 Task: Check the average views per listing of furnished in the last 1 year.
Action: Mouse moved to (976, 257)
Screenshot: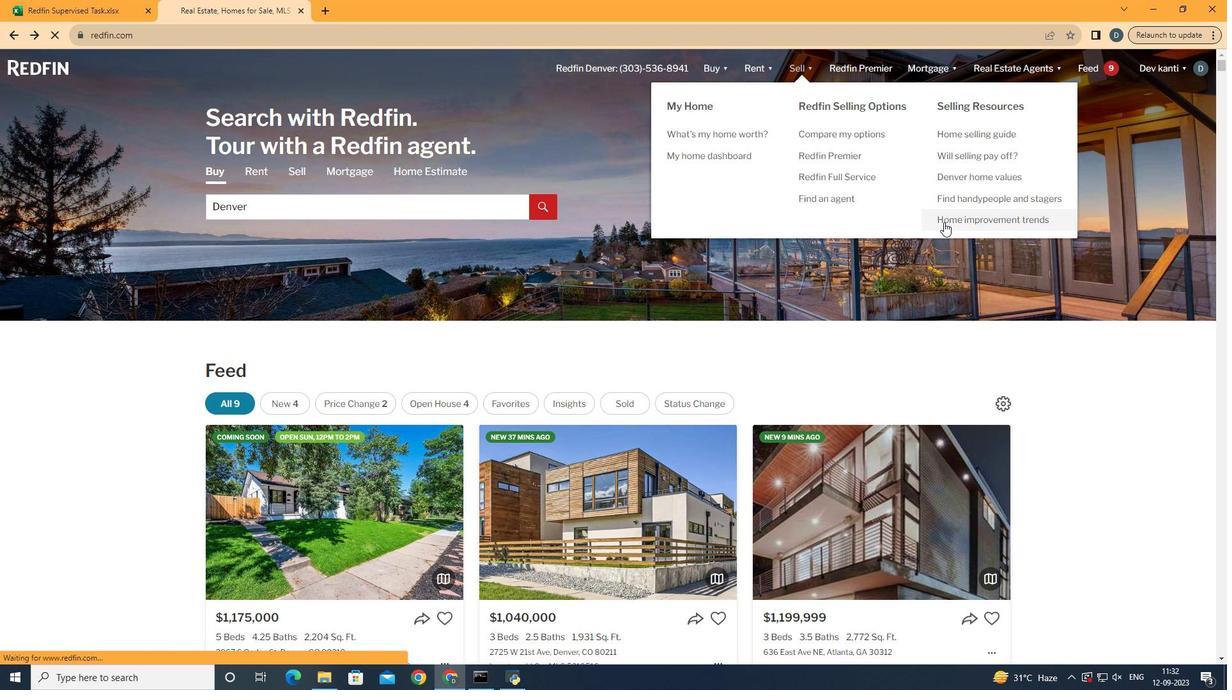 
Action: Mouse pressed left at (976, 257)
Screenshot: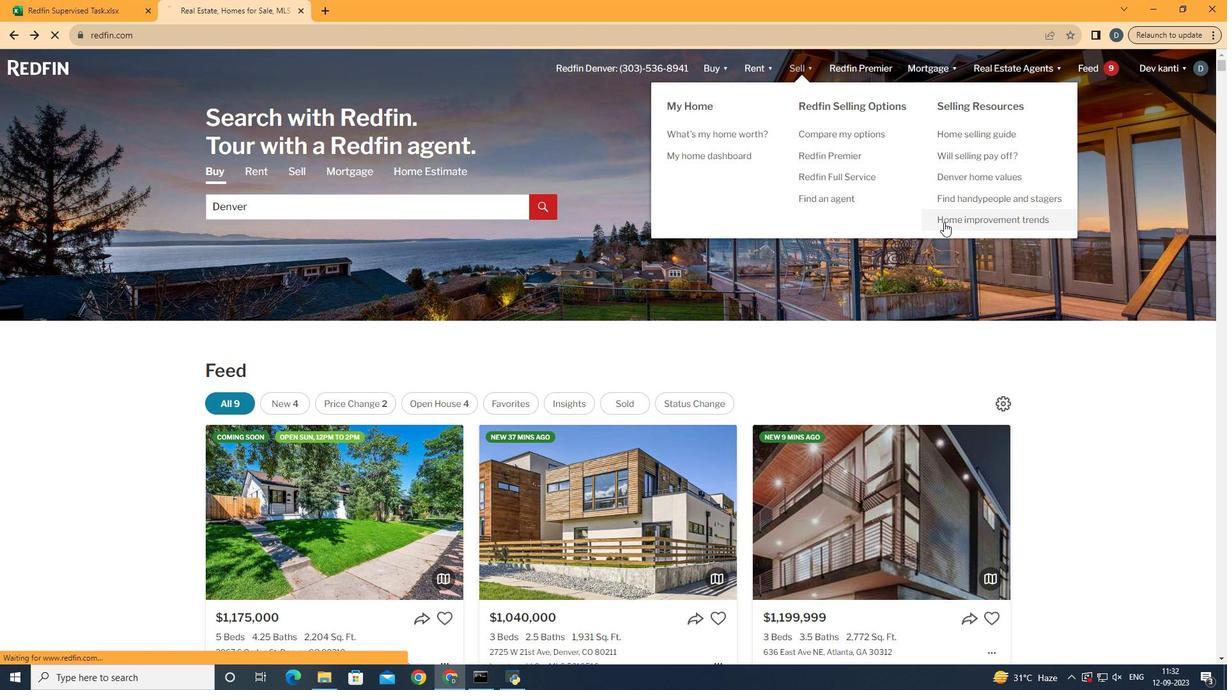 
Action: Mouse moved to (375, 276)
Screenshot: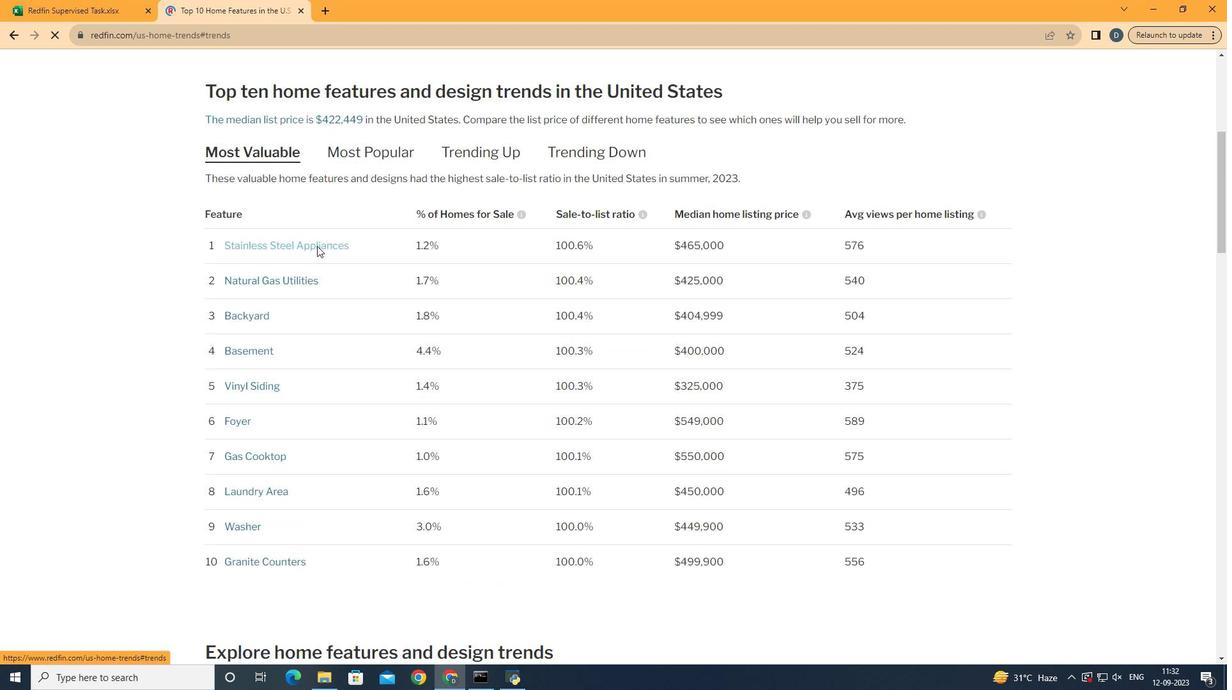 
Action: Mouse pressed left at (375, 276)
Screenshot: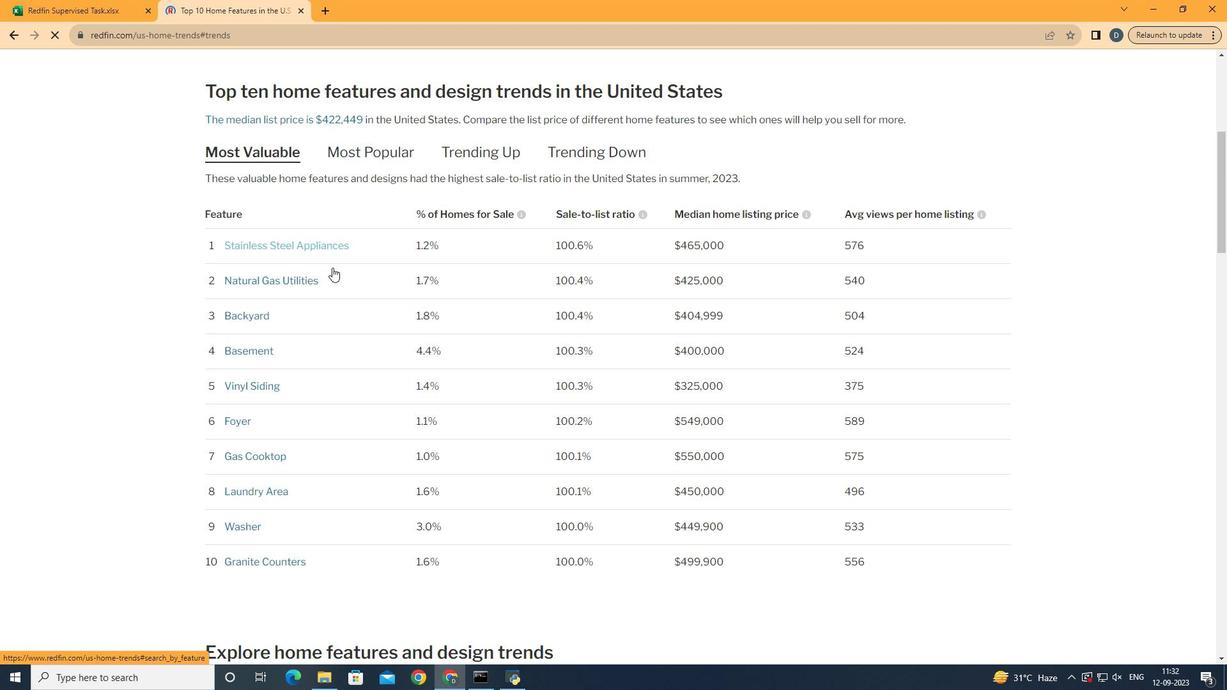 
Action: Mouse moved to (448, 341)
Screenshot: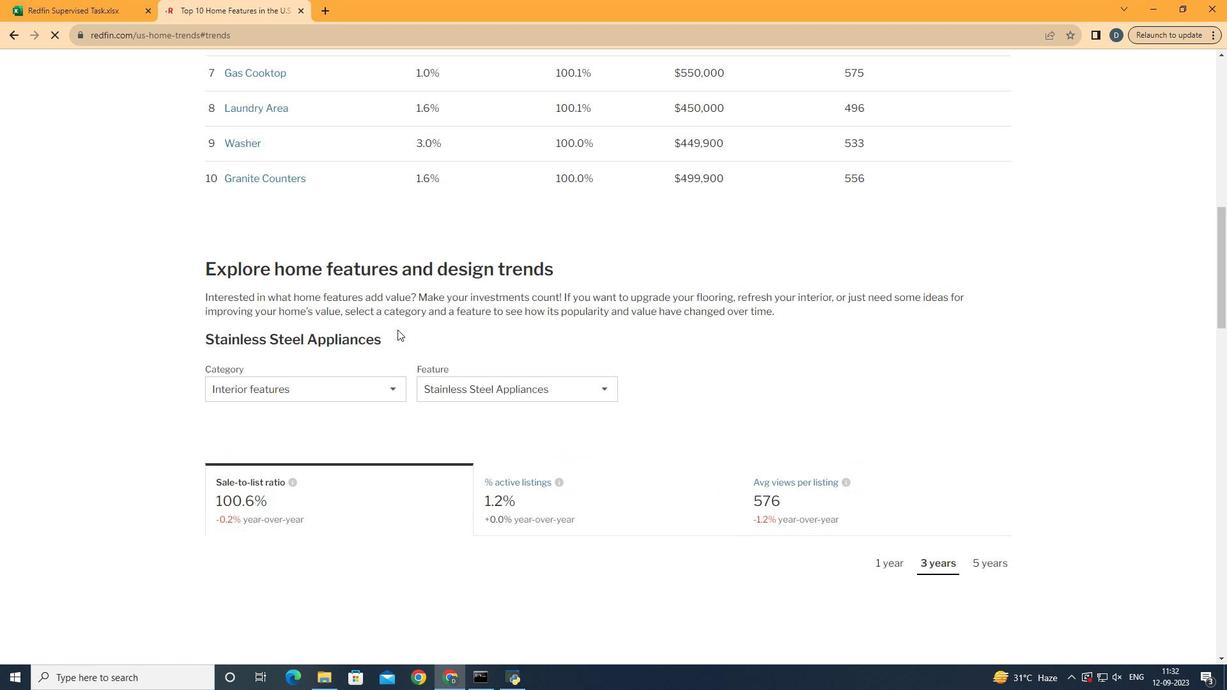 
Action: Mouse scrolled (448, 340) with delta (0, 0)
Screenshot: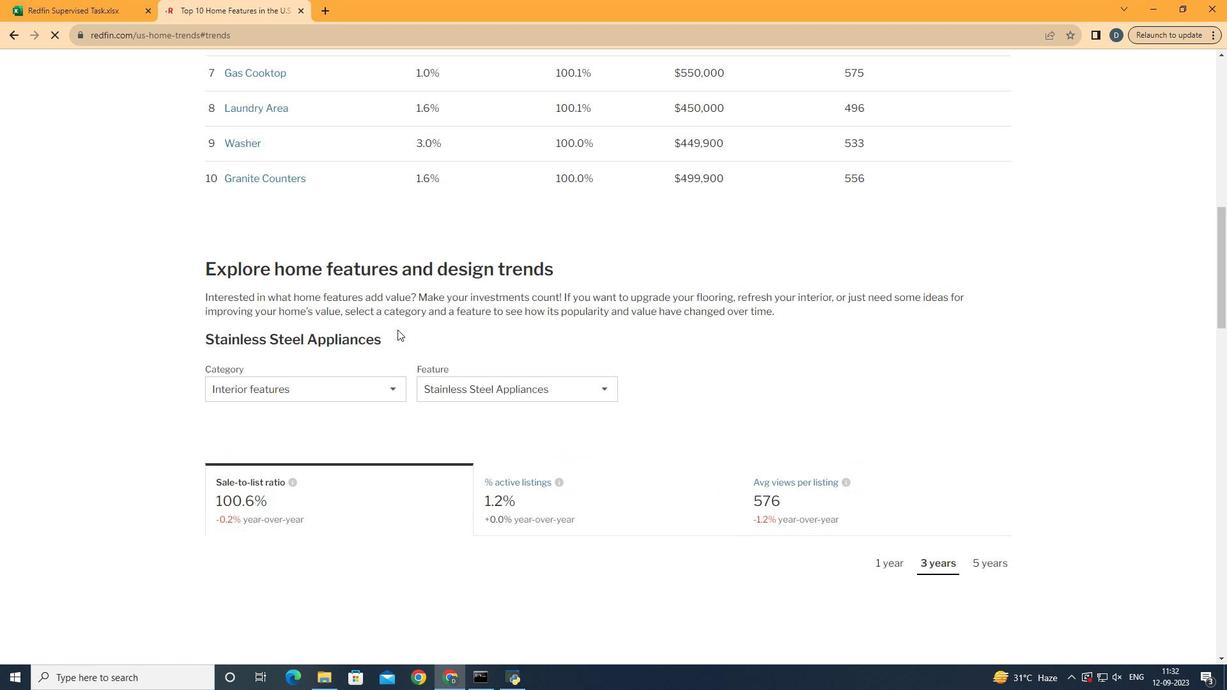
Action: Mouse scrolled (448, 340) with delta (0, 0)
Screenshot: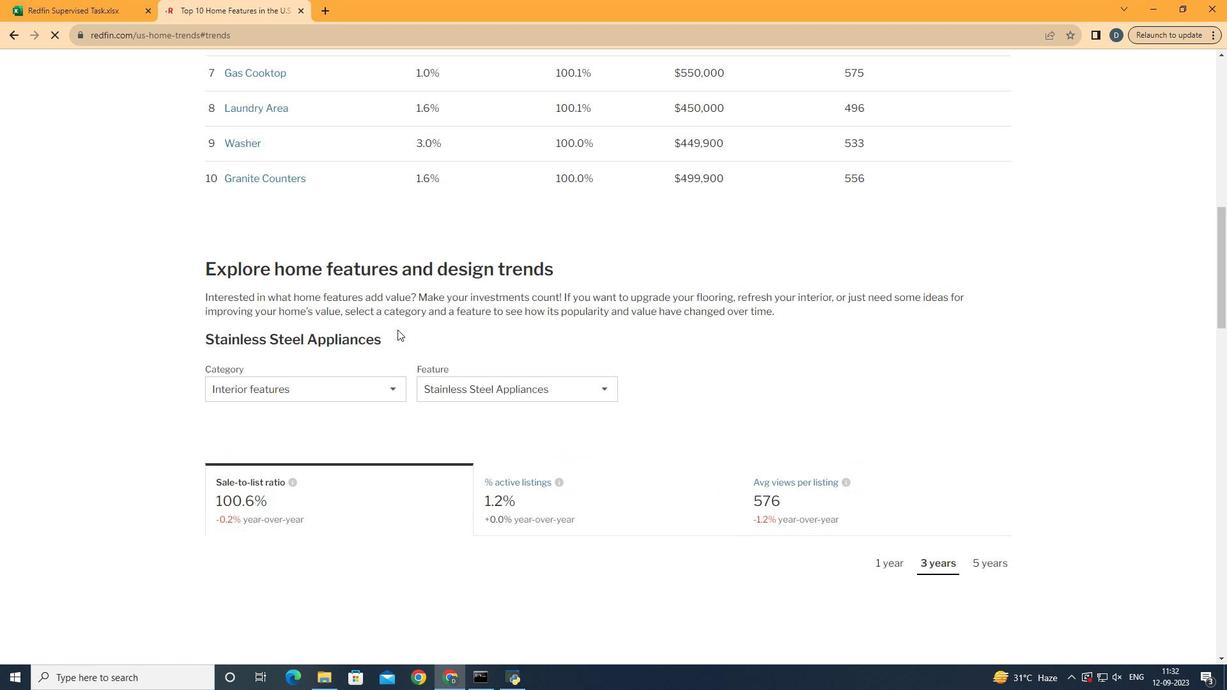 
Action: Mouse scrolled (448, 340) with delta (0, 0)
Screenshot: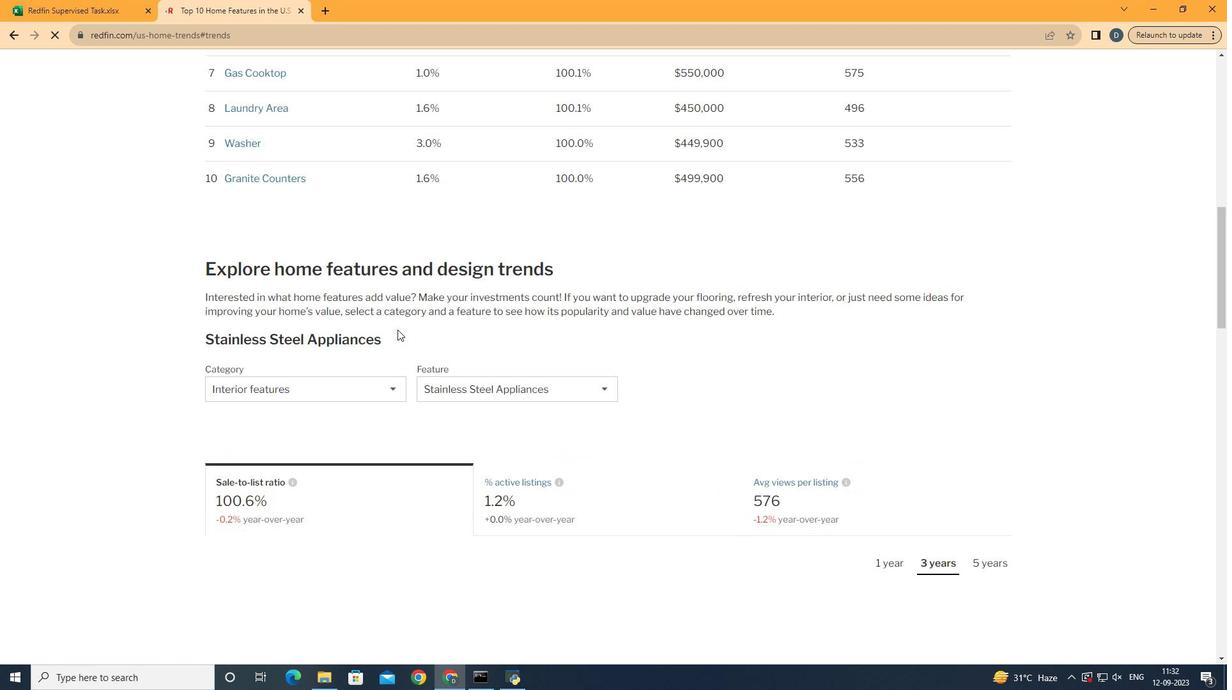 
Action: Mouse scrolled (448, 340) with delta (0, 0)
Screenshot: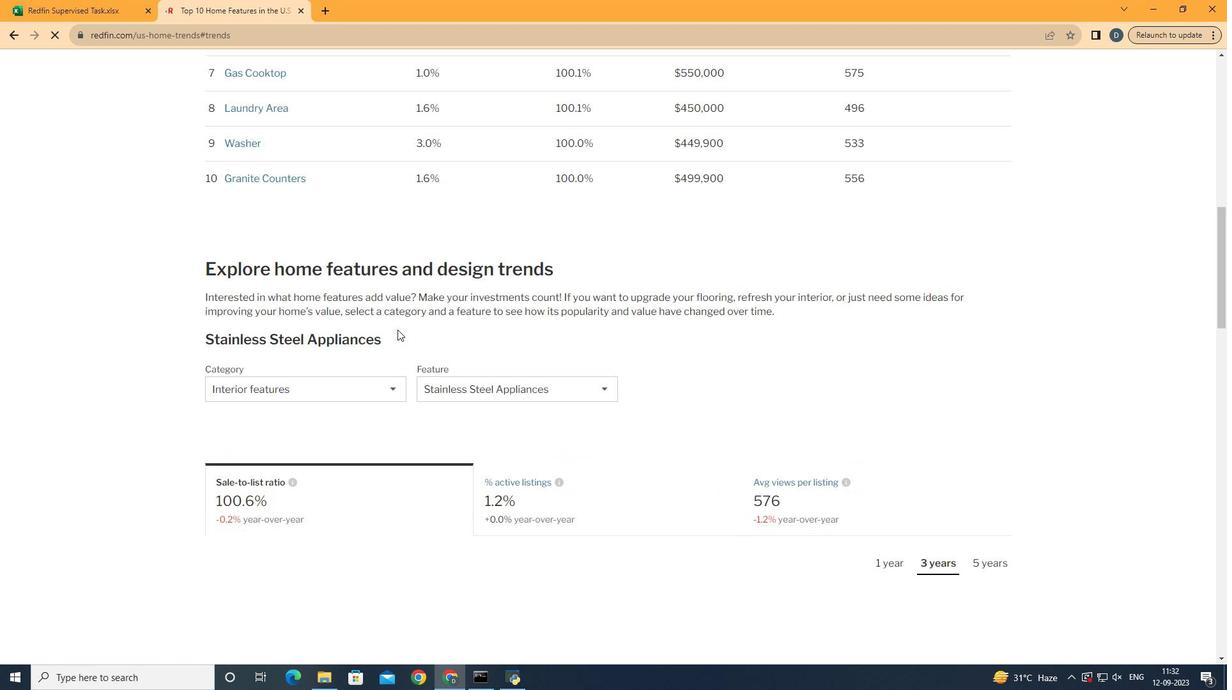 
Action: Mouse scrolled (448, 340) with delta (0, 0)
Screenshot: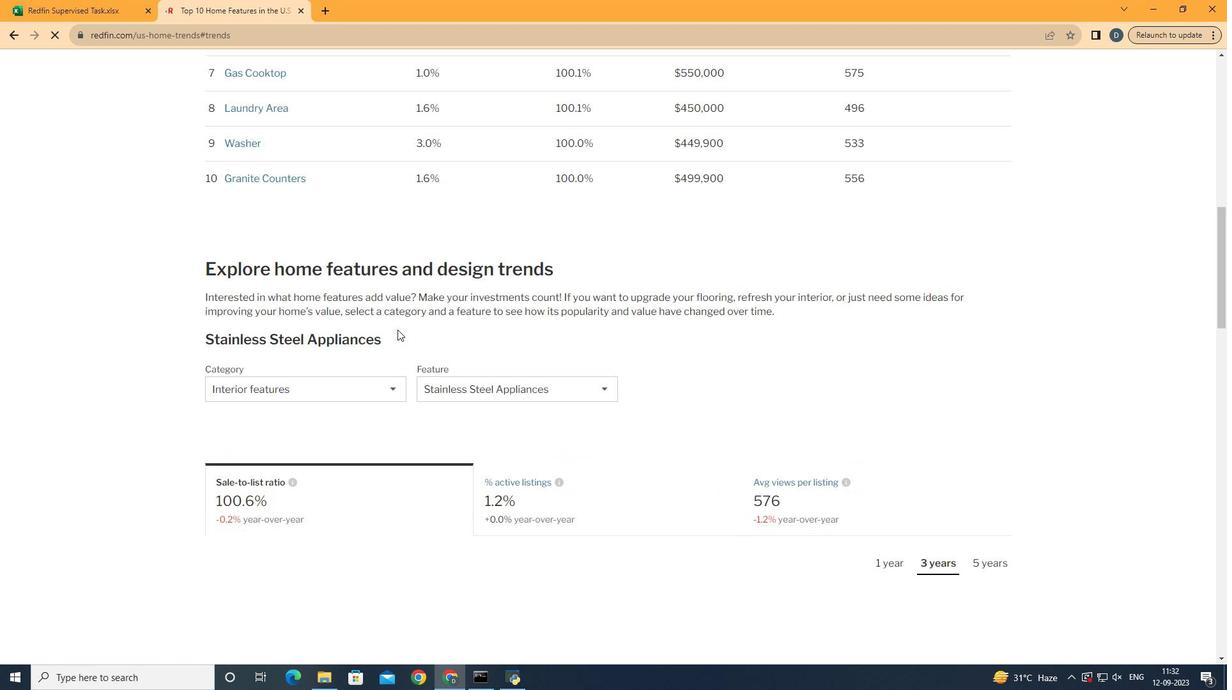 
Action: Mouse moved to (452, 340)
Screenshot: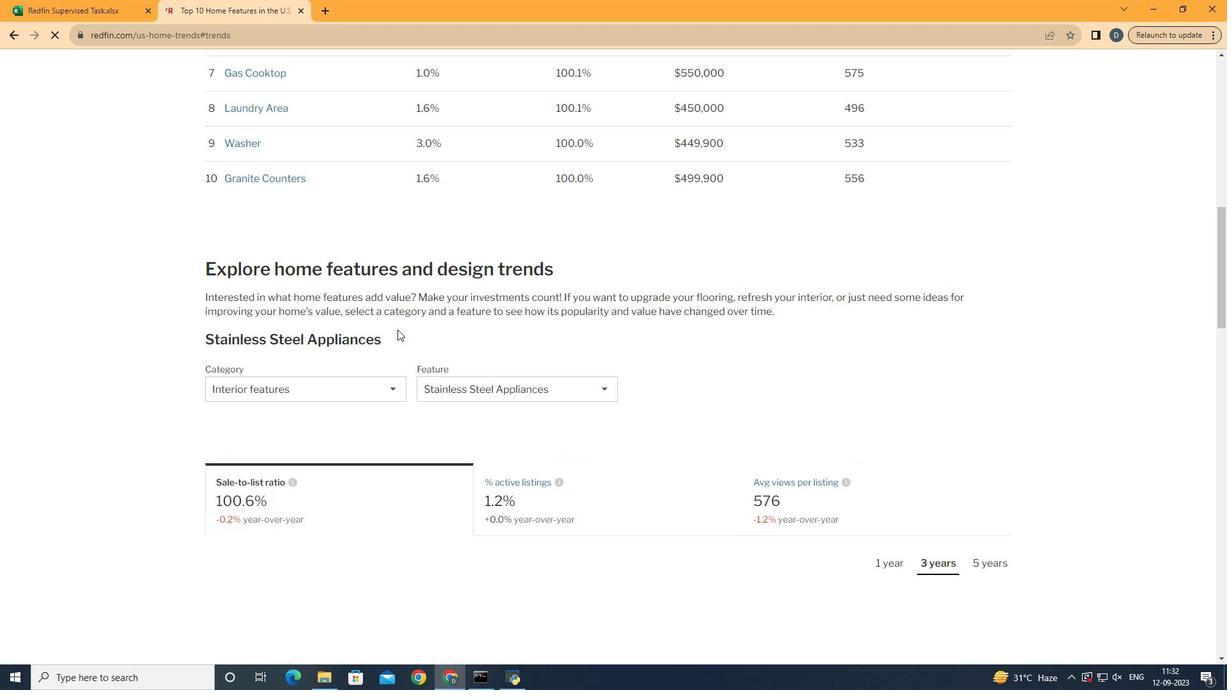 
Action: Mouse scrolled (452, 340) with delta (0, 0)
Screenshot: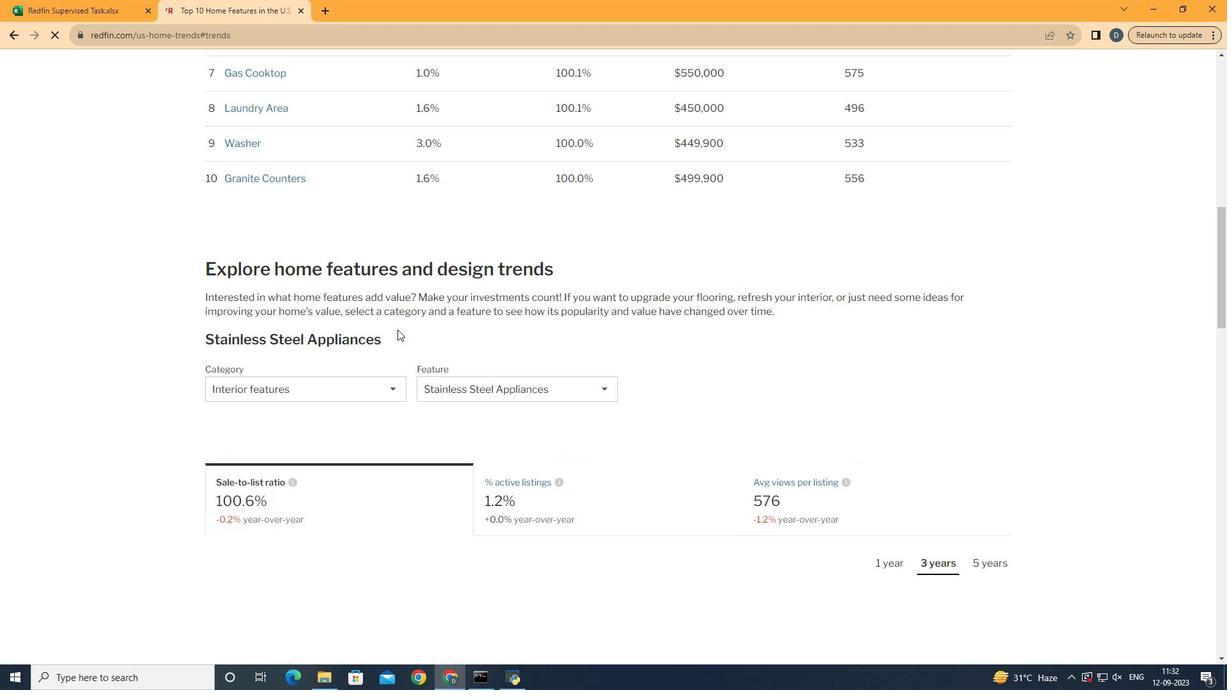
Action: Mouse moved to (452, 340)
Screenshot: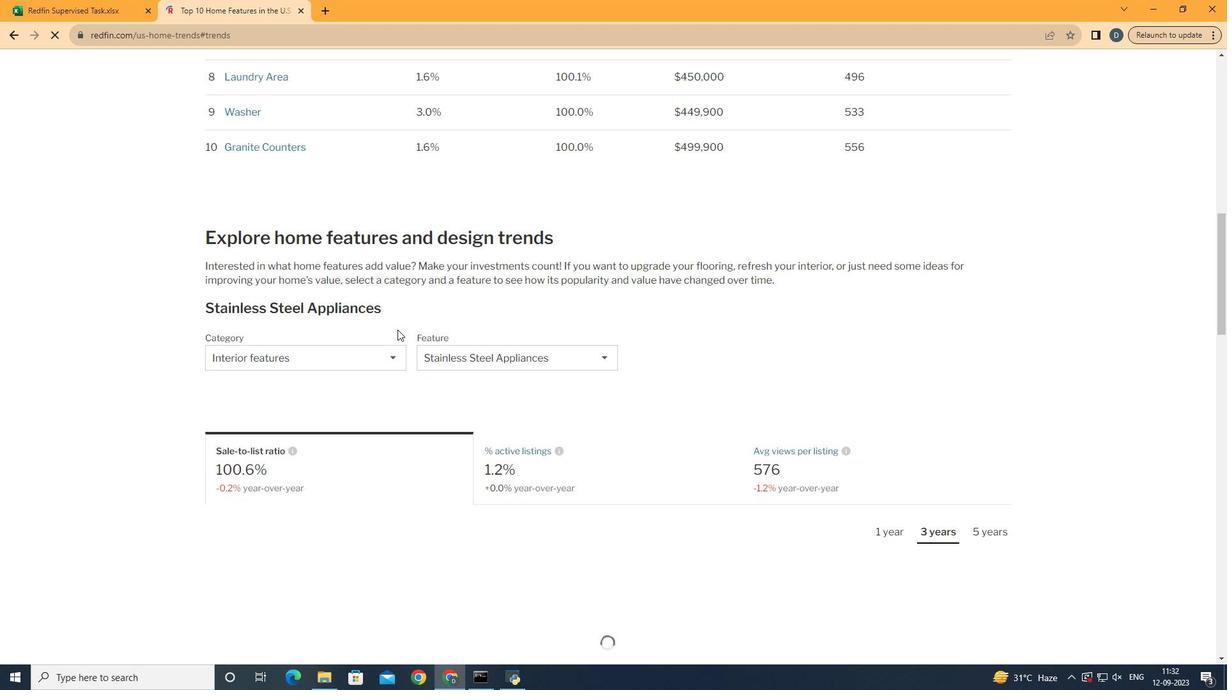 
Action: Mouse scrolled (452, 340) with delta (0, 0)
Screenshot: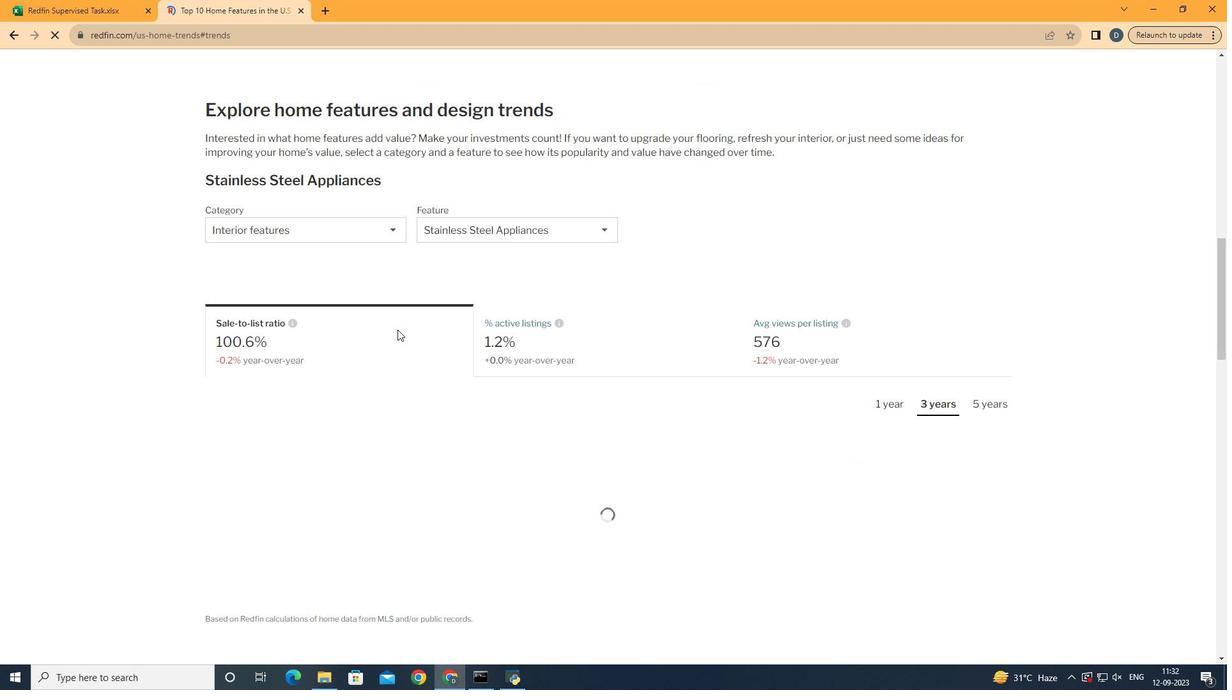 
Action: Mouse scrolled (452, 340) with delta (0, 0)
Screenshot: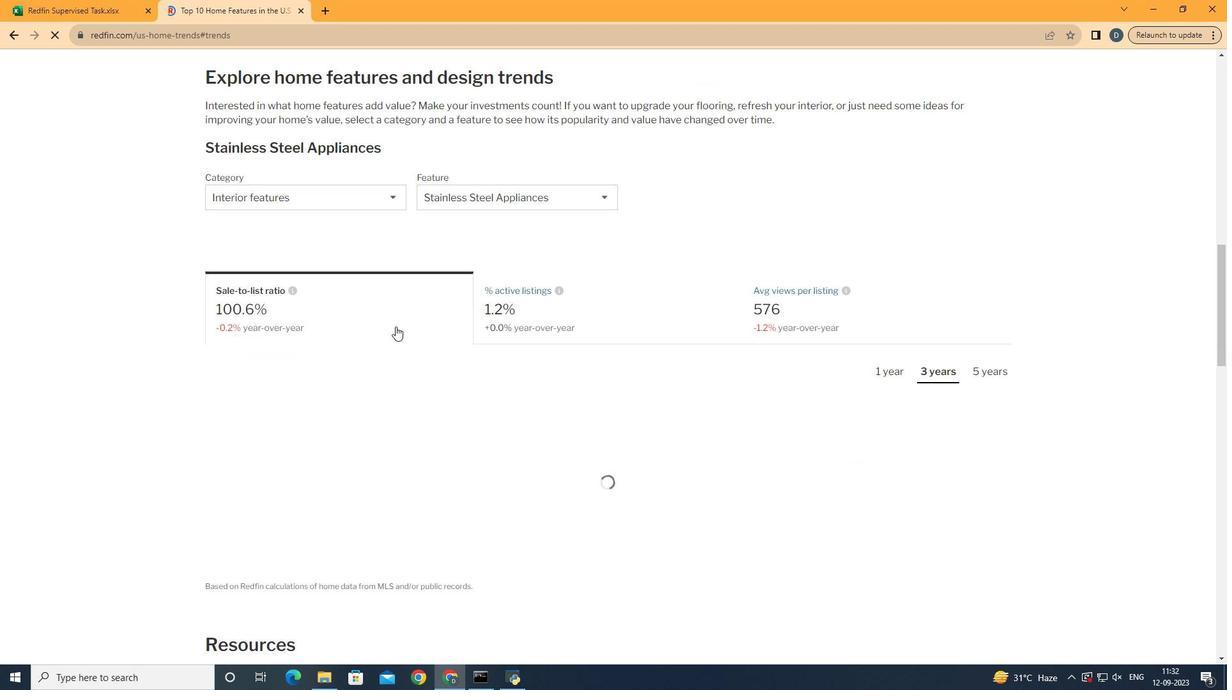 
Action: Mouse scrolled (452, 340) with delta (0, 0)
Screenshot: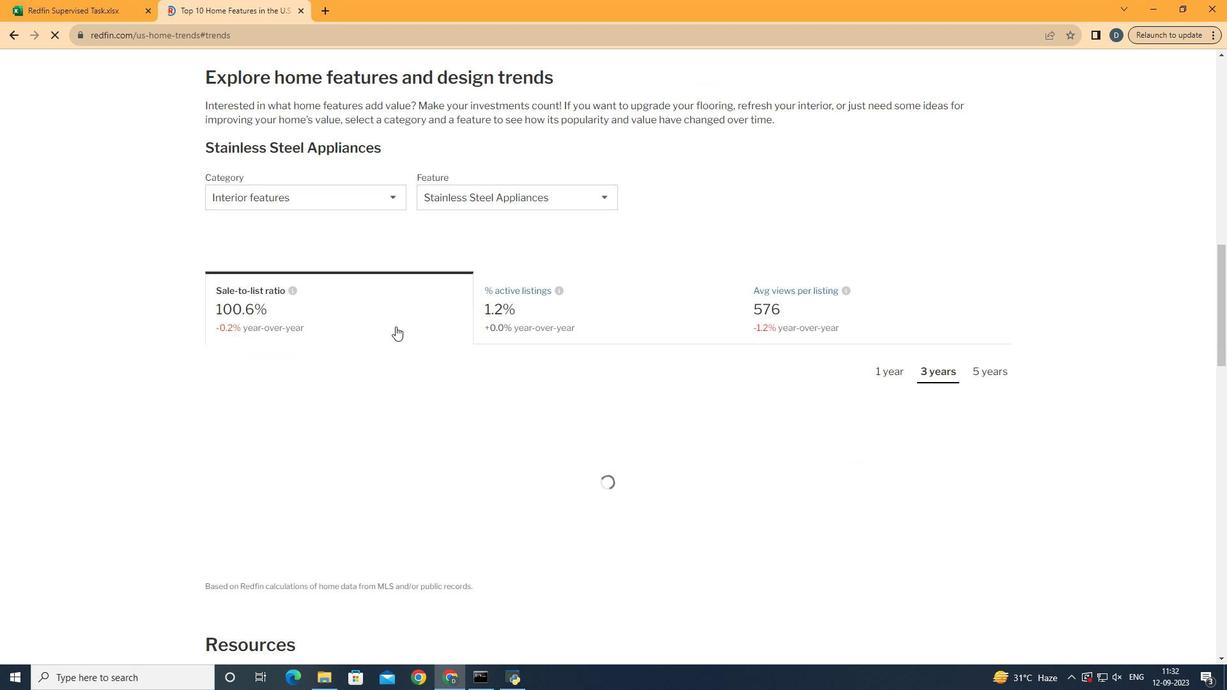 
Action: Mouse moved to (387, 238)
Screenshot: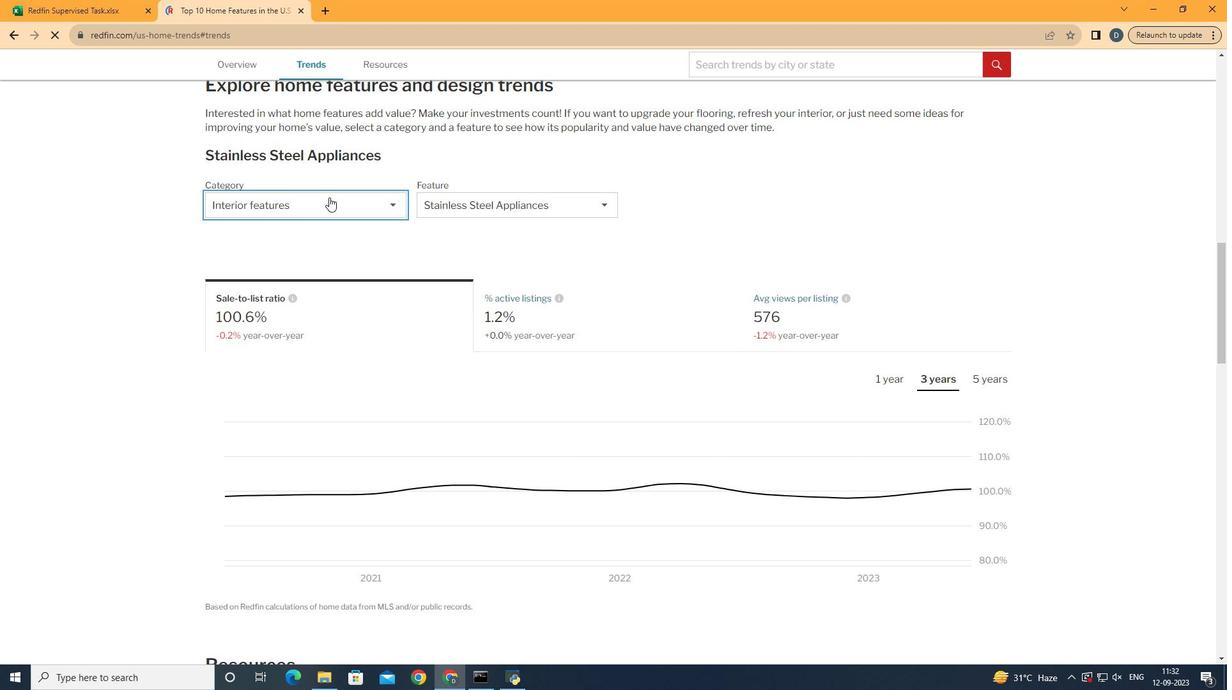 
Action: Mouse pressed left at (387, 238)
Screenshot: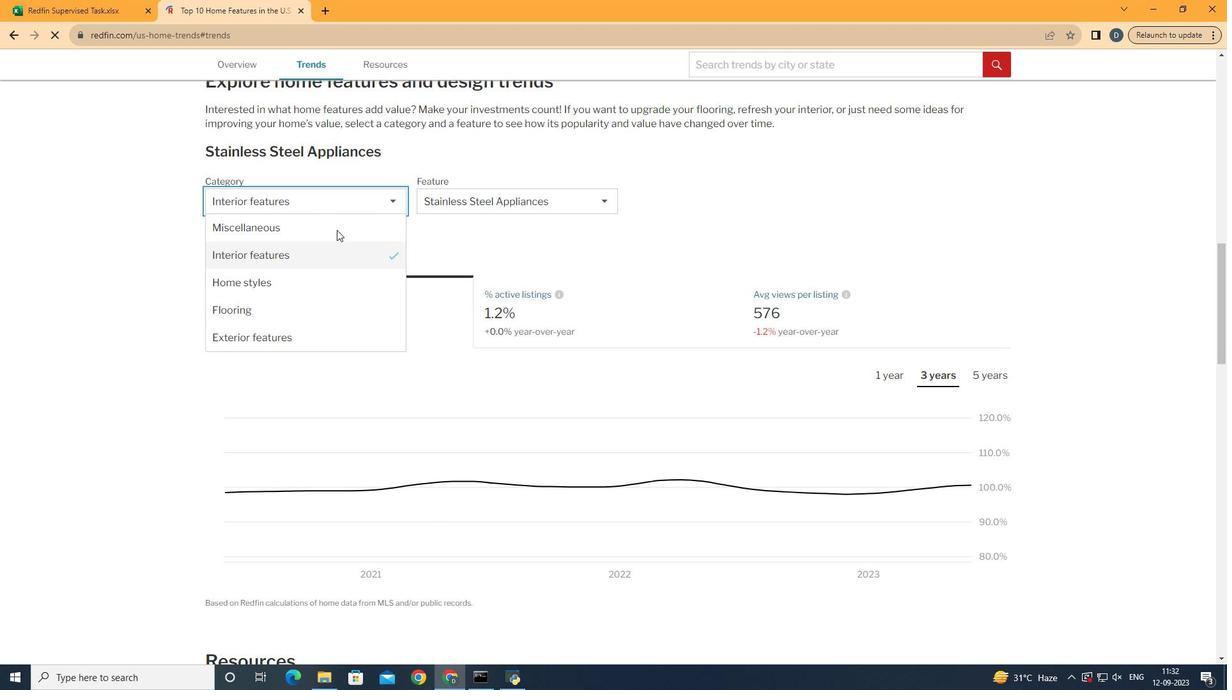 
Action: Mouse moved to (432, 293)
Screenshot: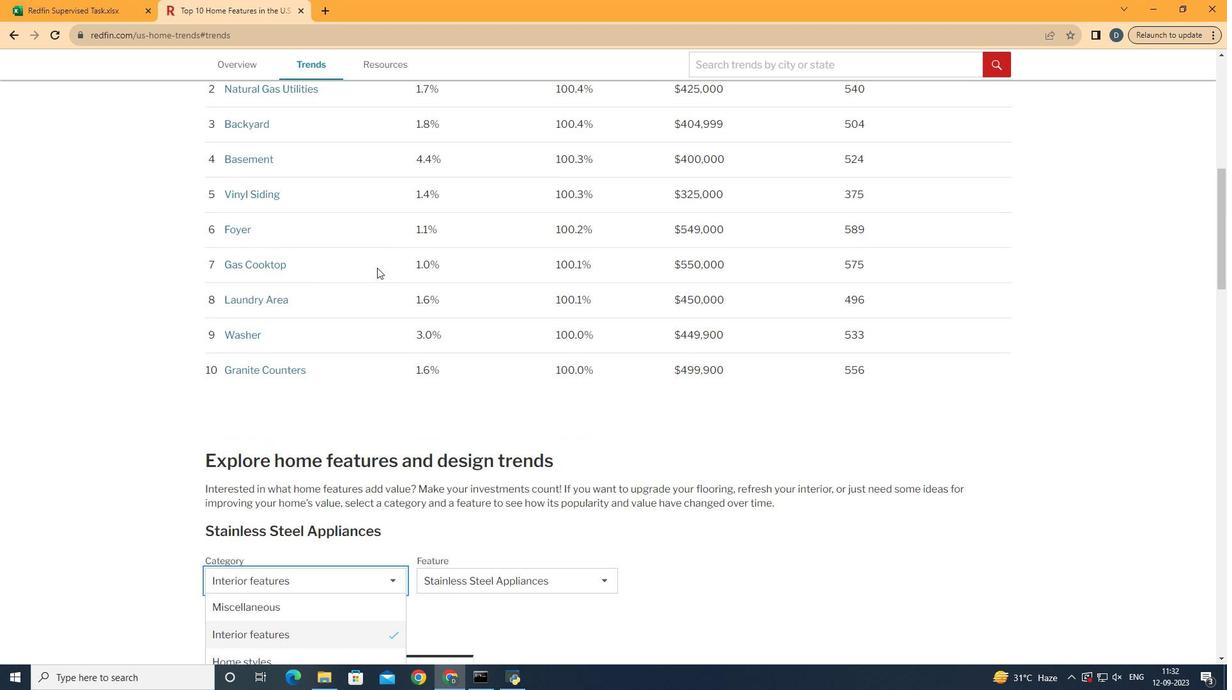 
Action: Mouse scrolled (432, 292) with delta (0, 0)
Screenshot: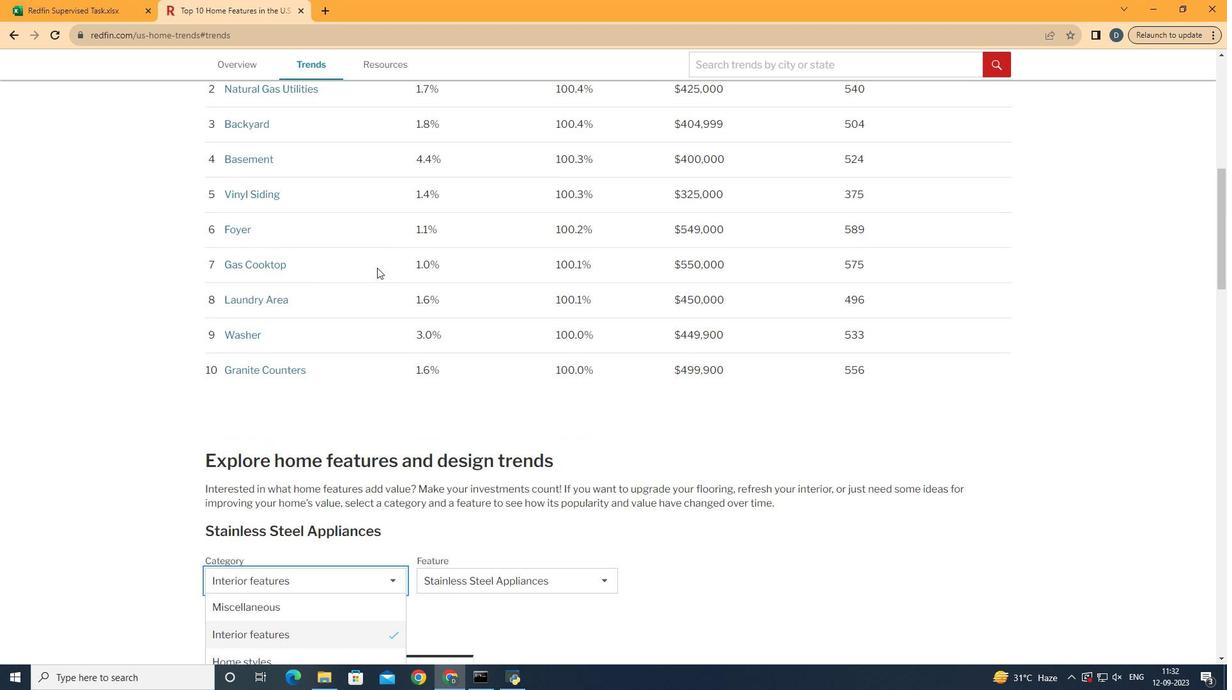 
Action: Mouse scrolled (432, 292) with delta (0, 0)
Screenshot: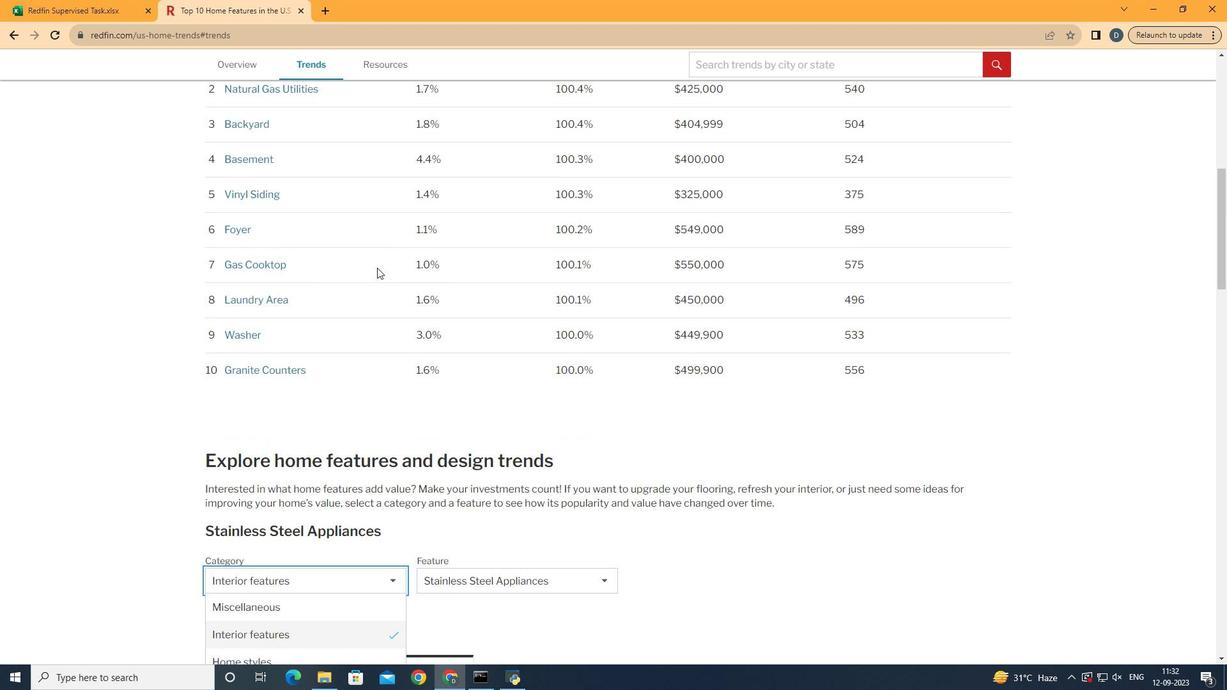 
Action: Mouse scrolled (432, 292) with delta (0, 0)
Screenshot: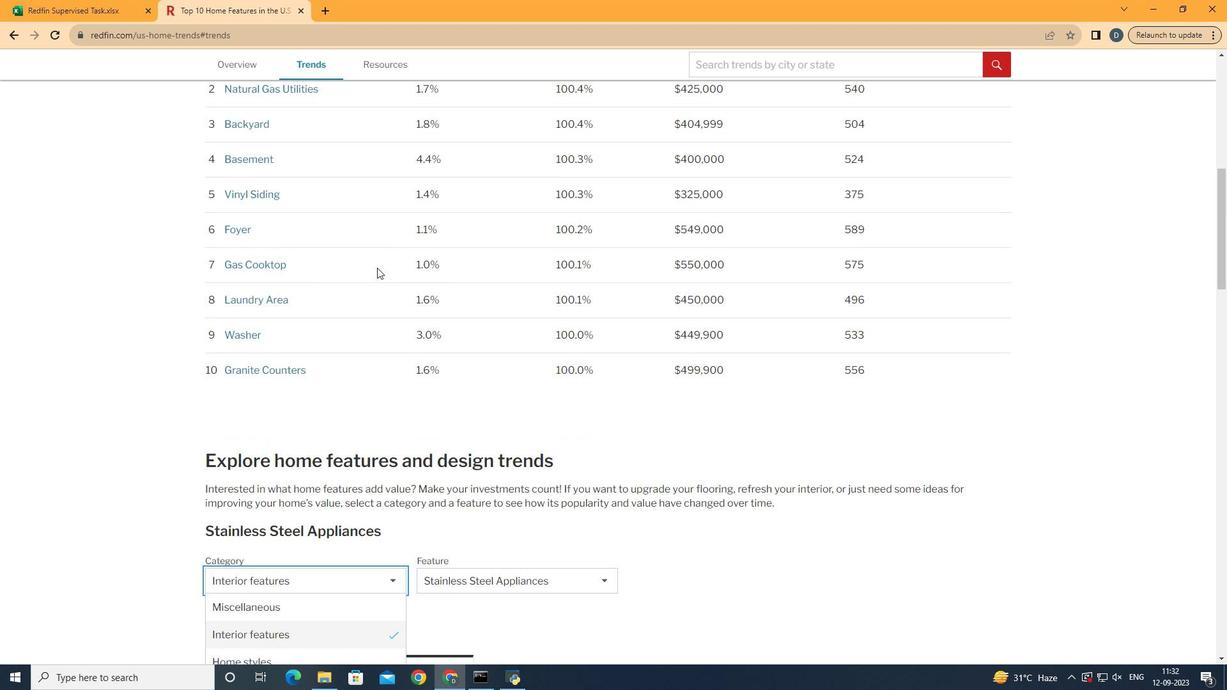 
Action: Mouse moved to (433, 292)
Screenshot: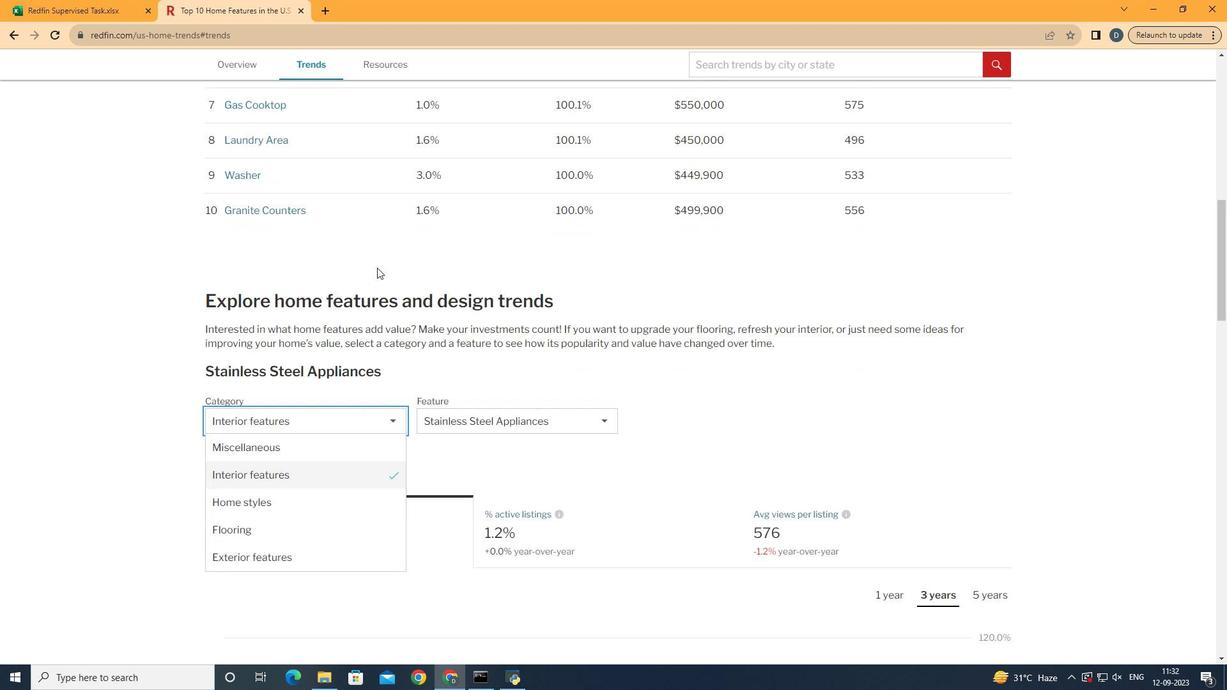 
Action: Mouse scrolled (433, 292) with delta (0, 0)
Screenshot: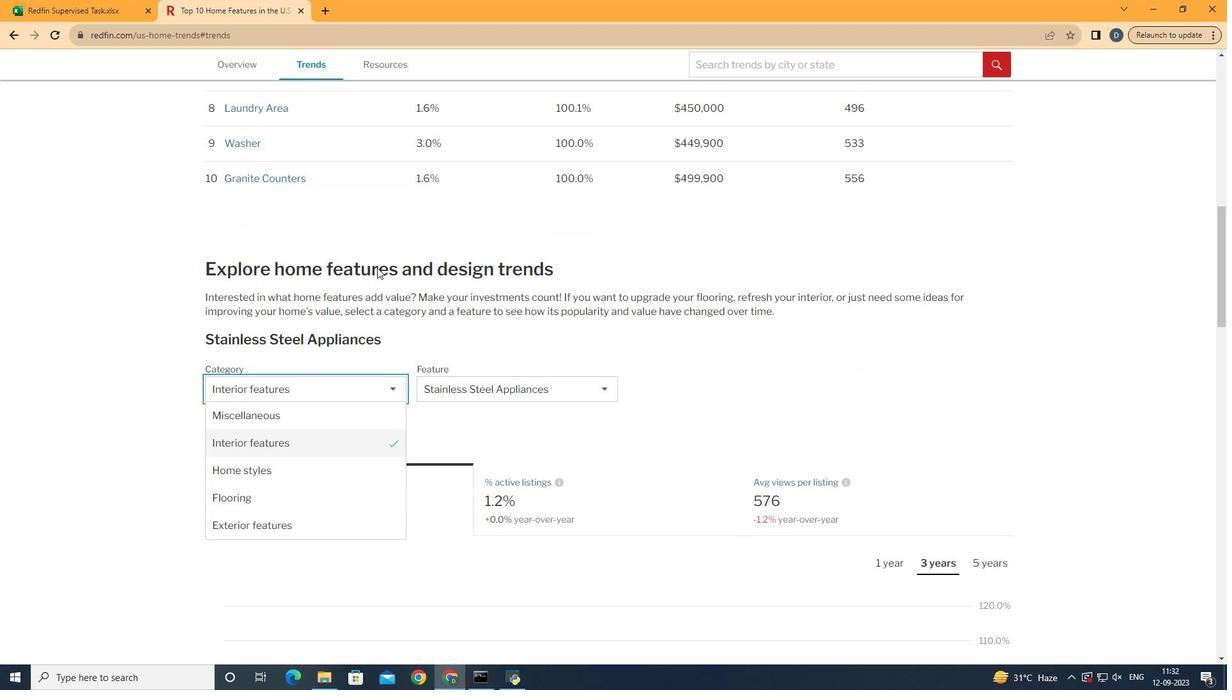 
Action: Mouse scrolled (433, 292) with delta (0, 0)
Screenshot: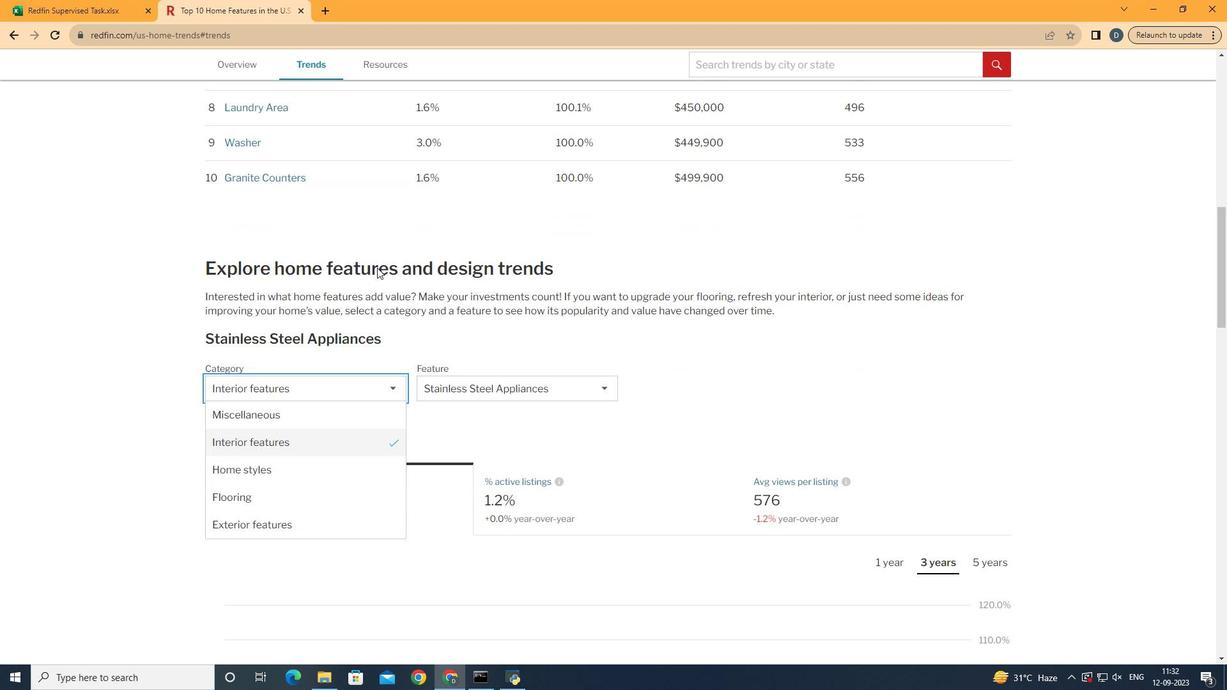 
Action: Mouse scrolled (433, 292) with delta (0, 0)
Screenshot: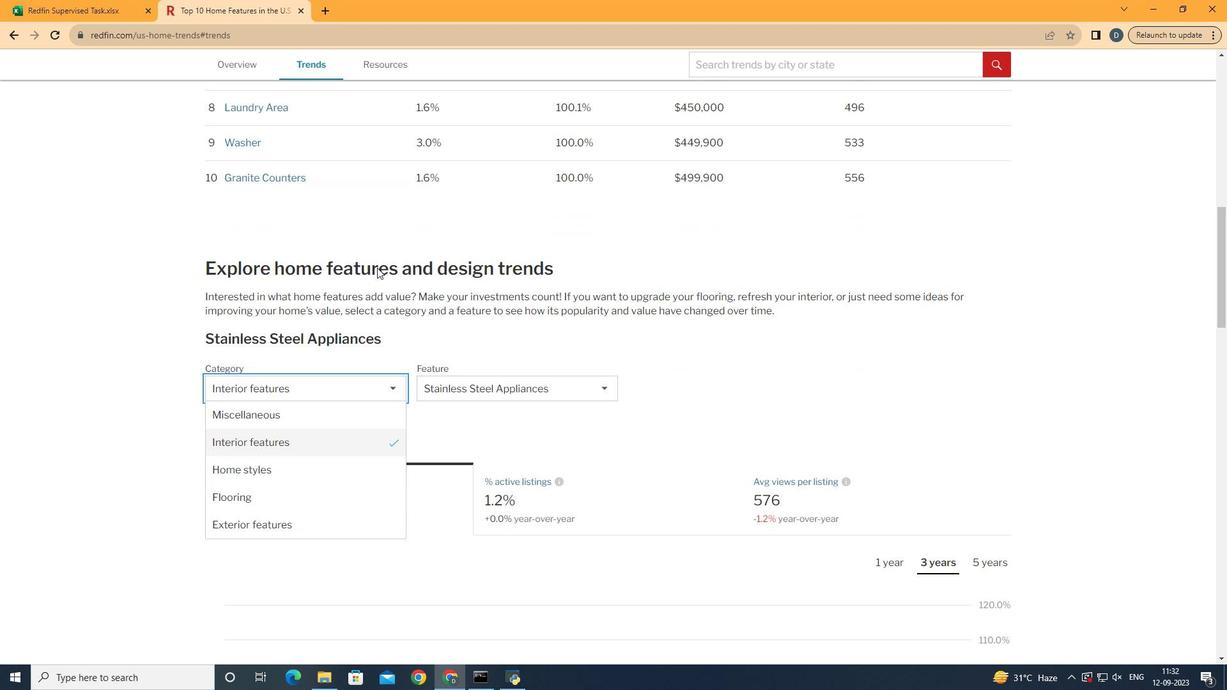 
Action: Mouse scrolled (433, 292) with delta (0, 0)
Screenshot: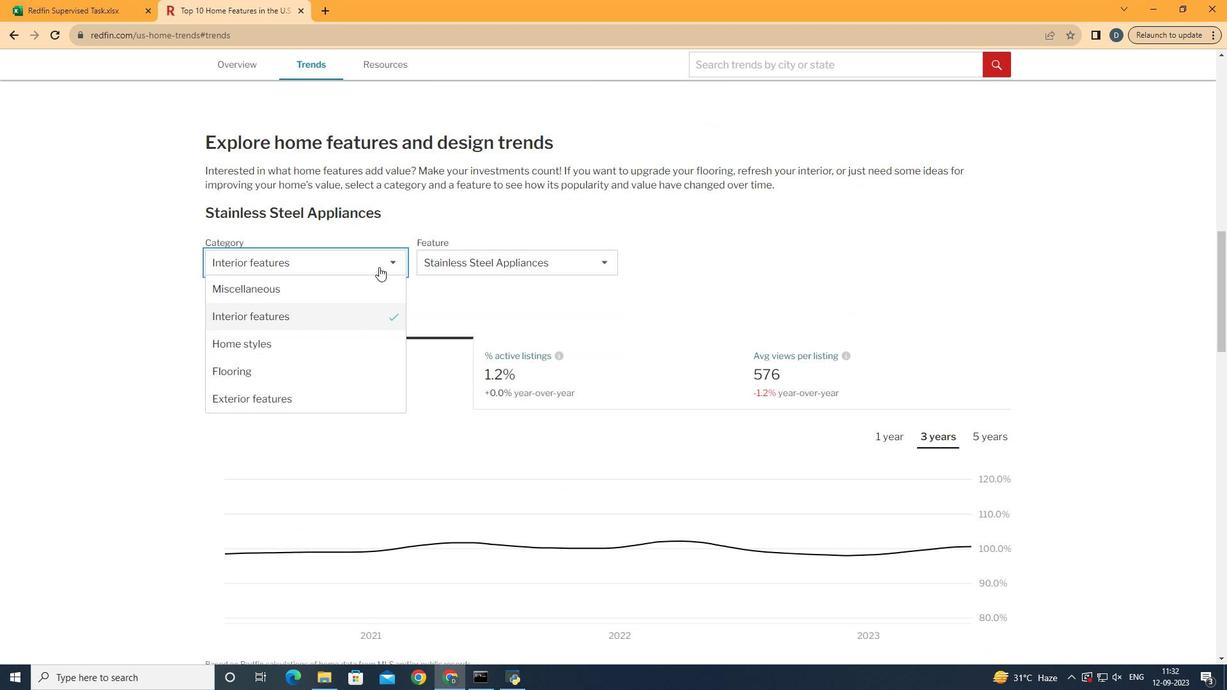 
Action: Mouse scrolled (433, 292) with delta (0, 0)
Screenshot: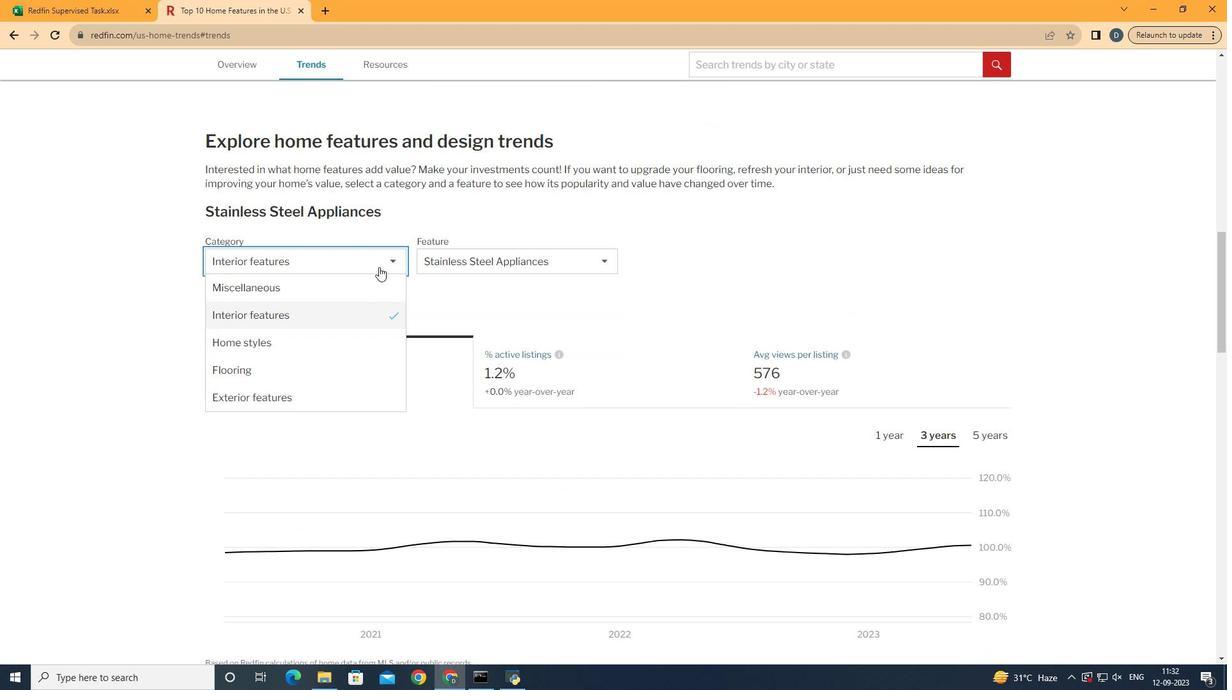 
Action: Mouse moved to (433, 331)
Screenshot: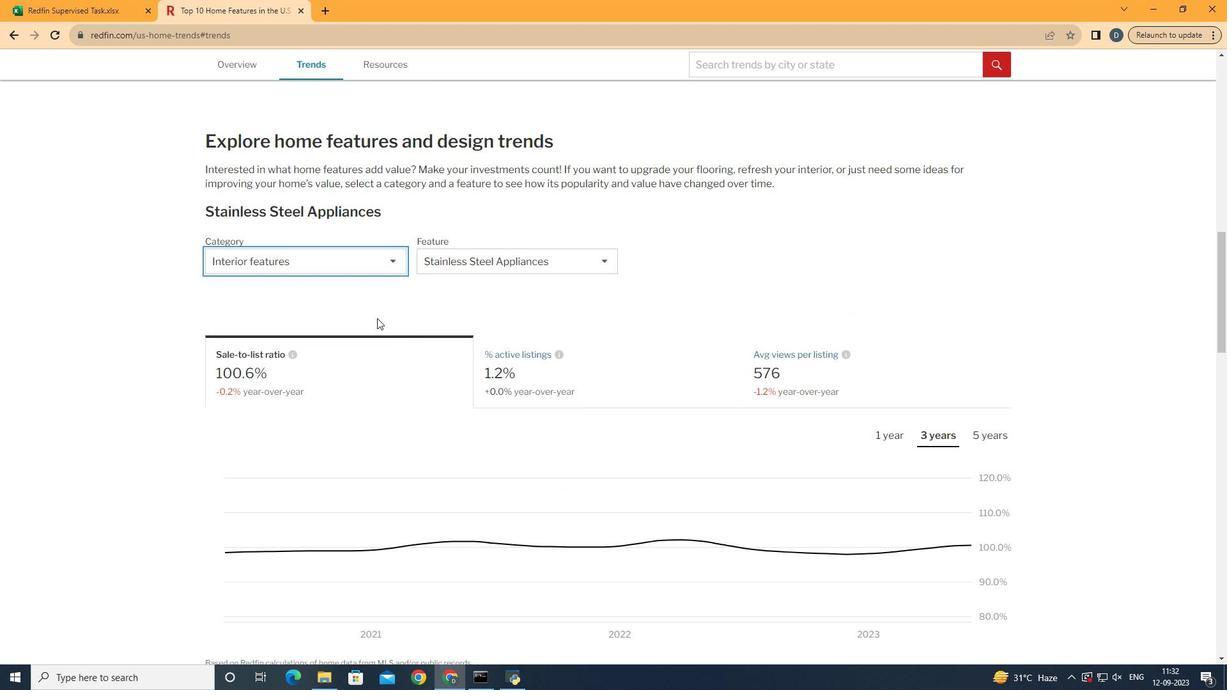 
Action: Mouse pressed left at (433, 331)
Screenshot: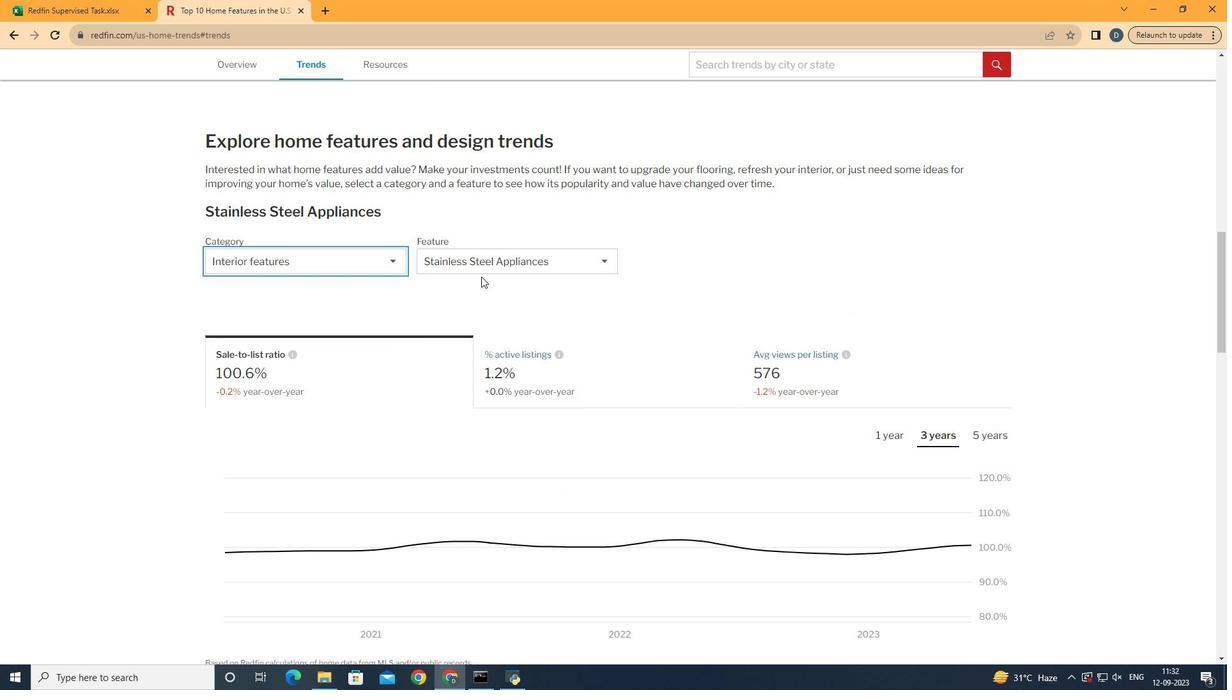 
Action: Mouse moved to (543, 291)
Screenshot: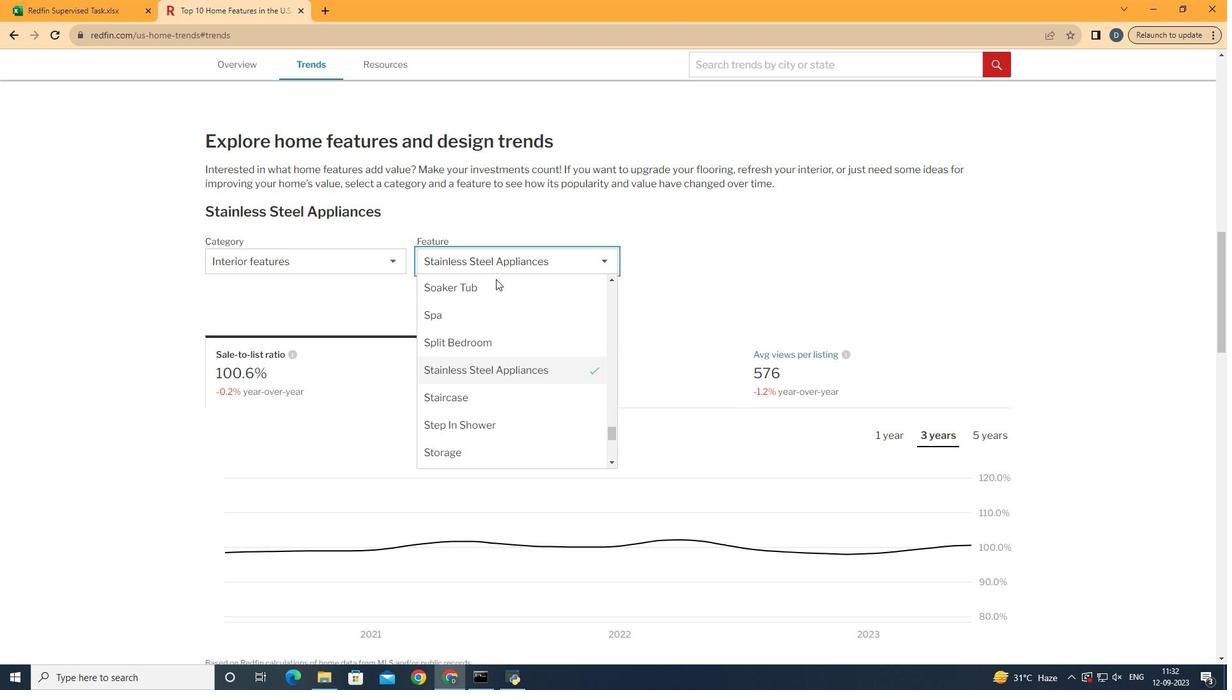 
Action: Mouse pressed left at (543, 291)
Screenshot: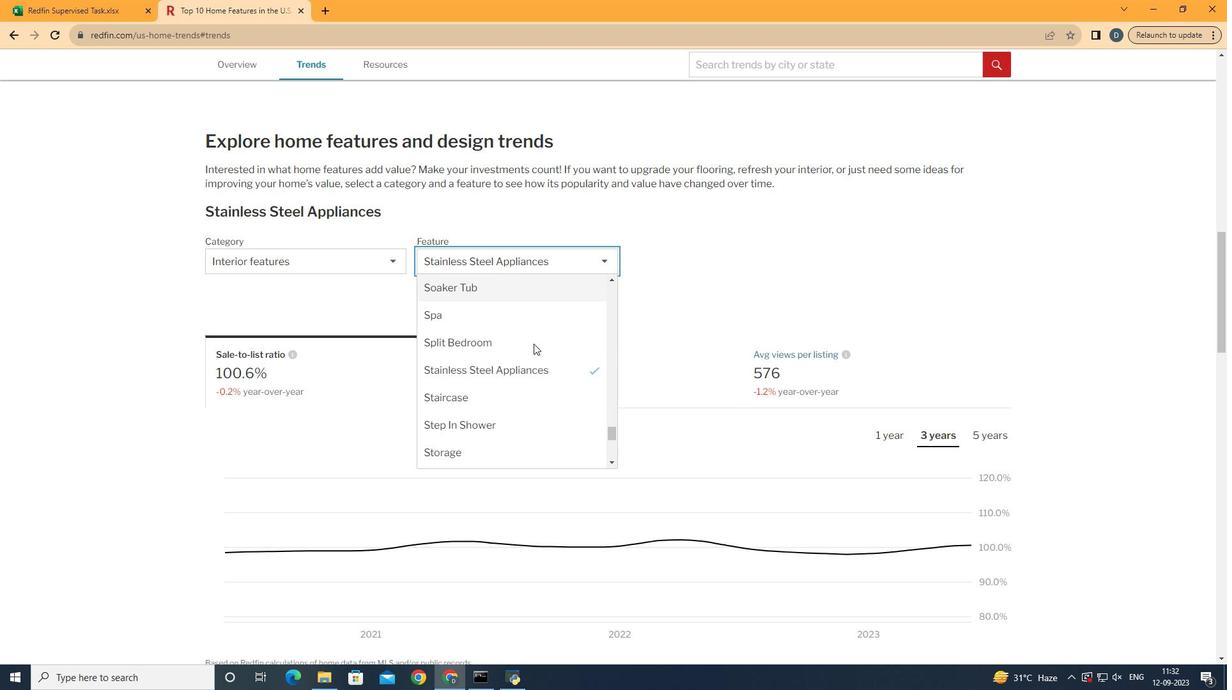 
Action: Mouse moved to (592, 366)
Screenshot: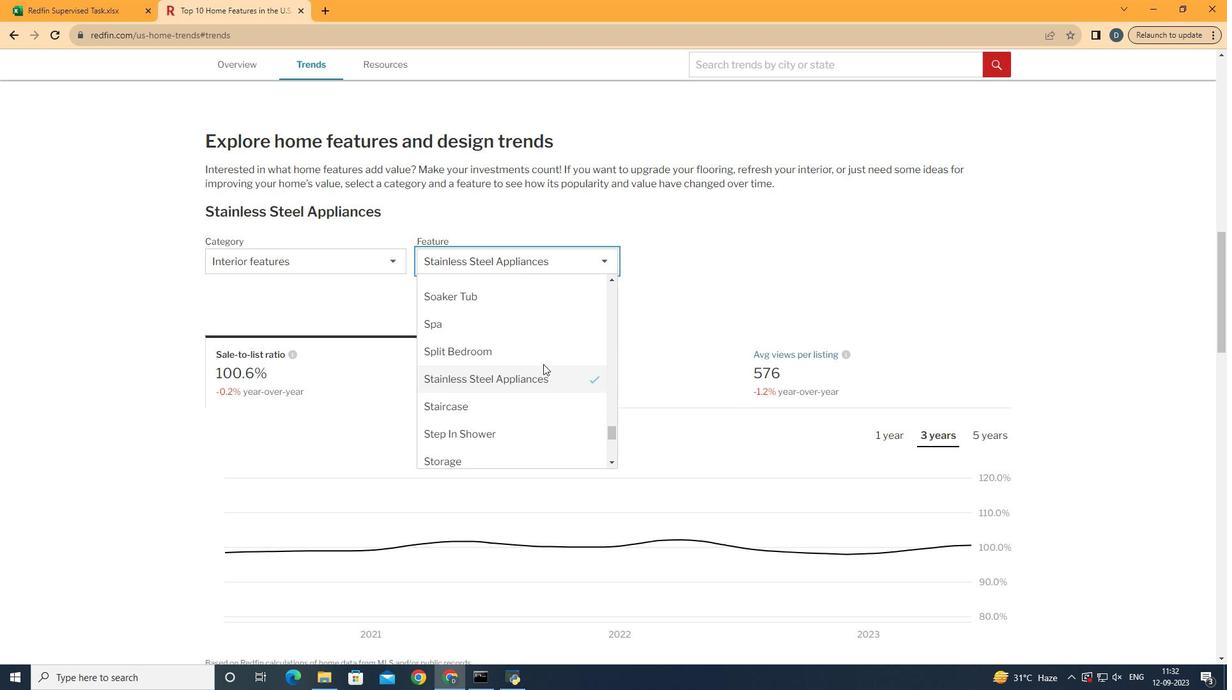 
Action: Mouse scrolled (592, 367) with delta (0, 0)
Screenshot: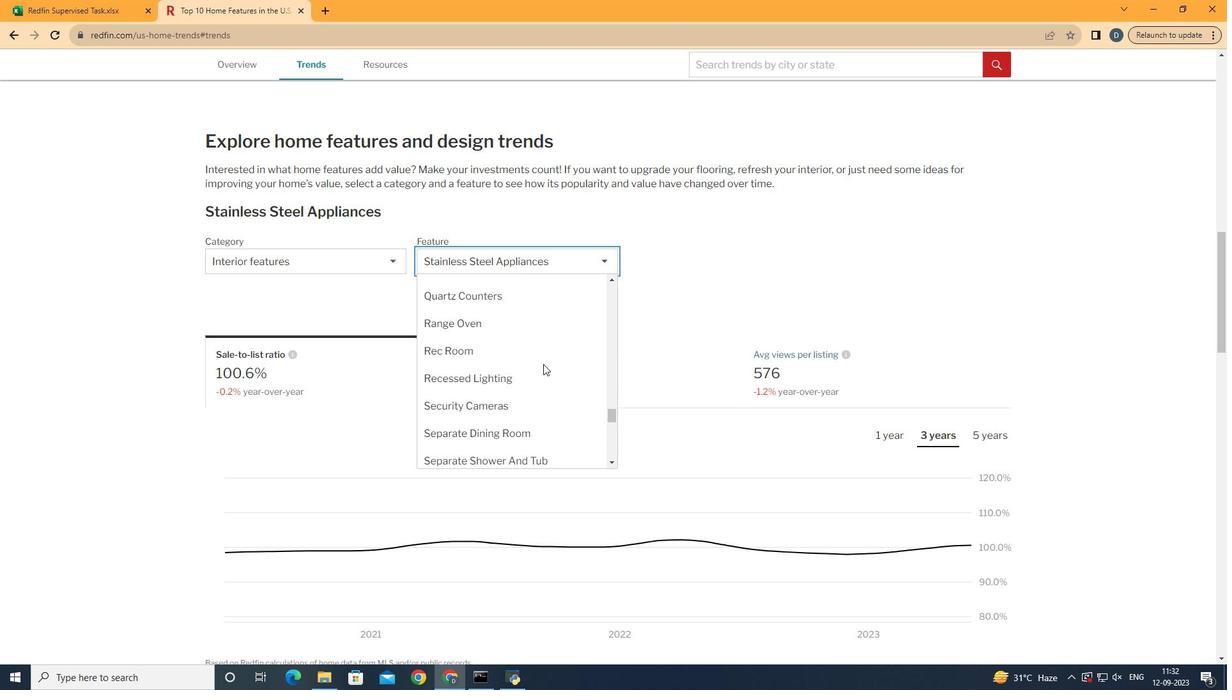 
Action: Mouse scrolled (592, 367) with delta (0, 0)
Screenshot: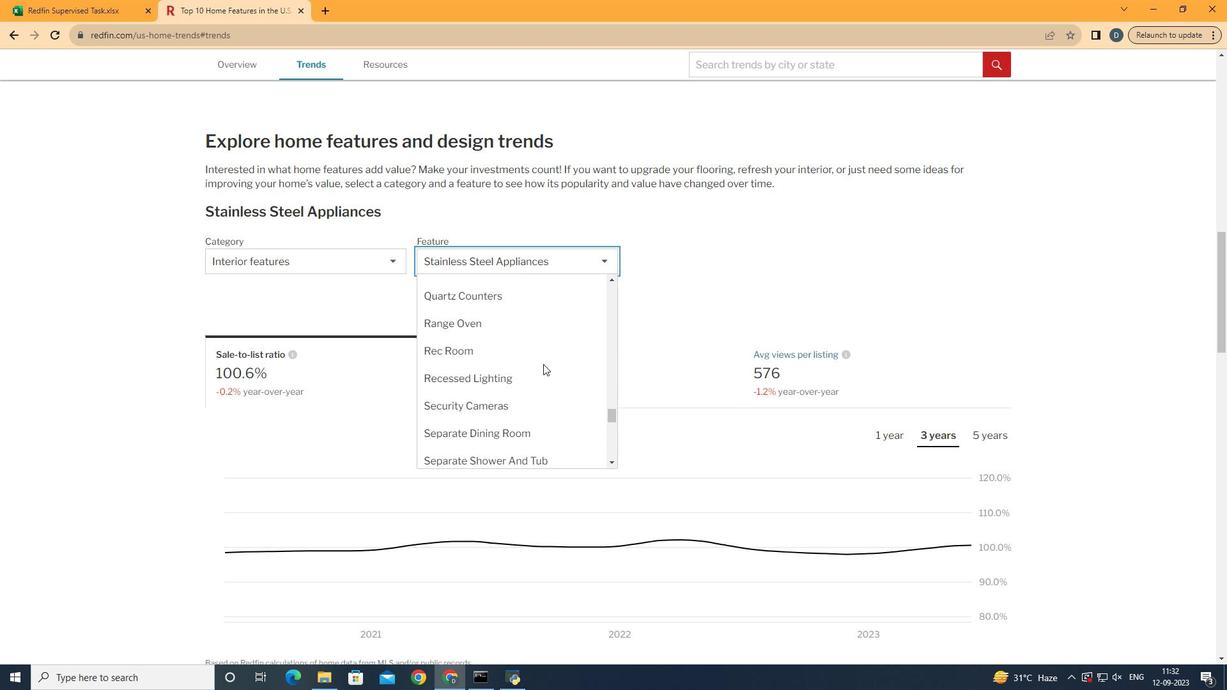 
Action: Mouse scrolled (592, 367) with delta (0, 0)
Screenshot: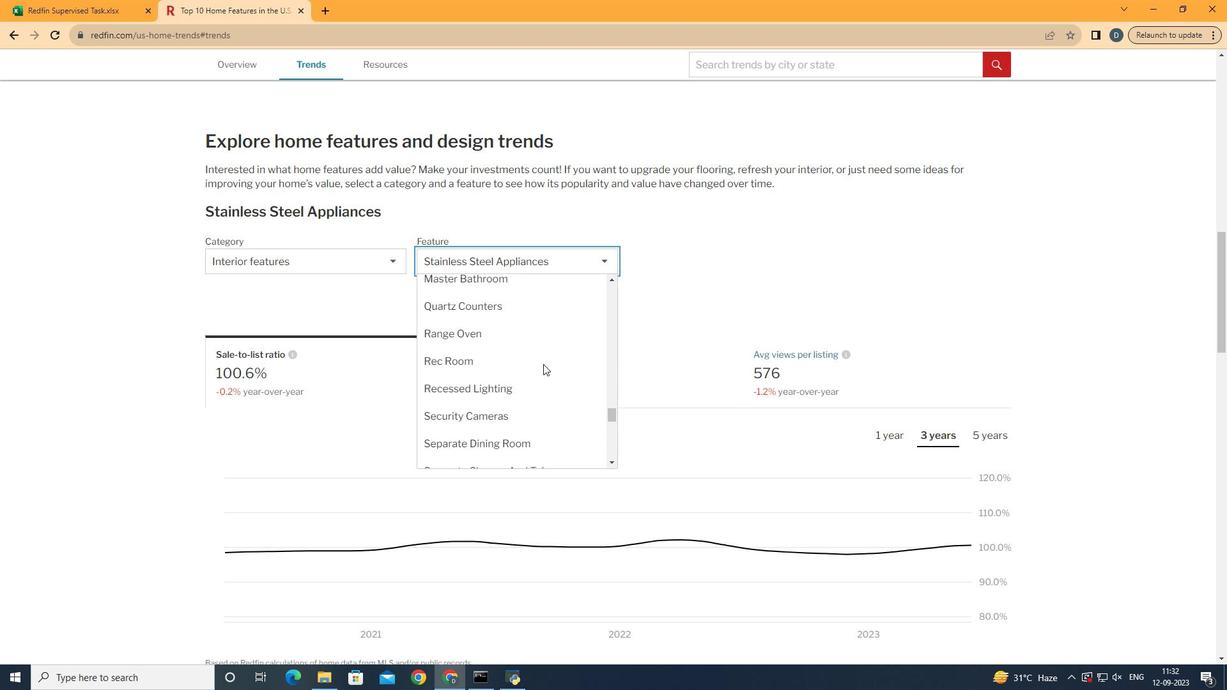 
Action: Mouse moved to (592, 367)
Screenshot: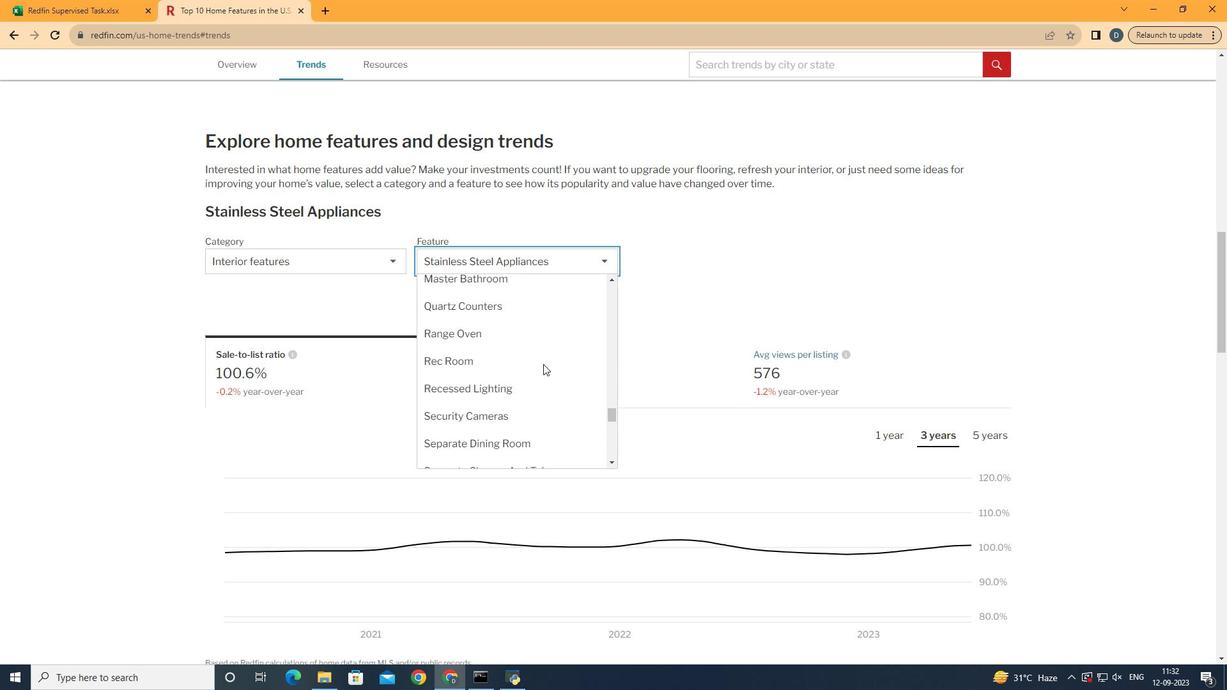 
Action: Mouse scrolled (592, 368) with delta (0, 0)
Screenshot: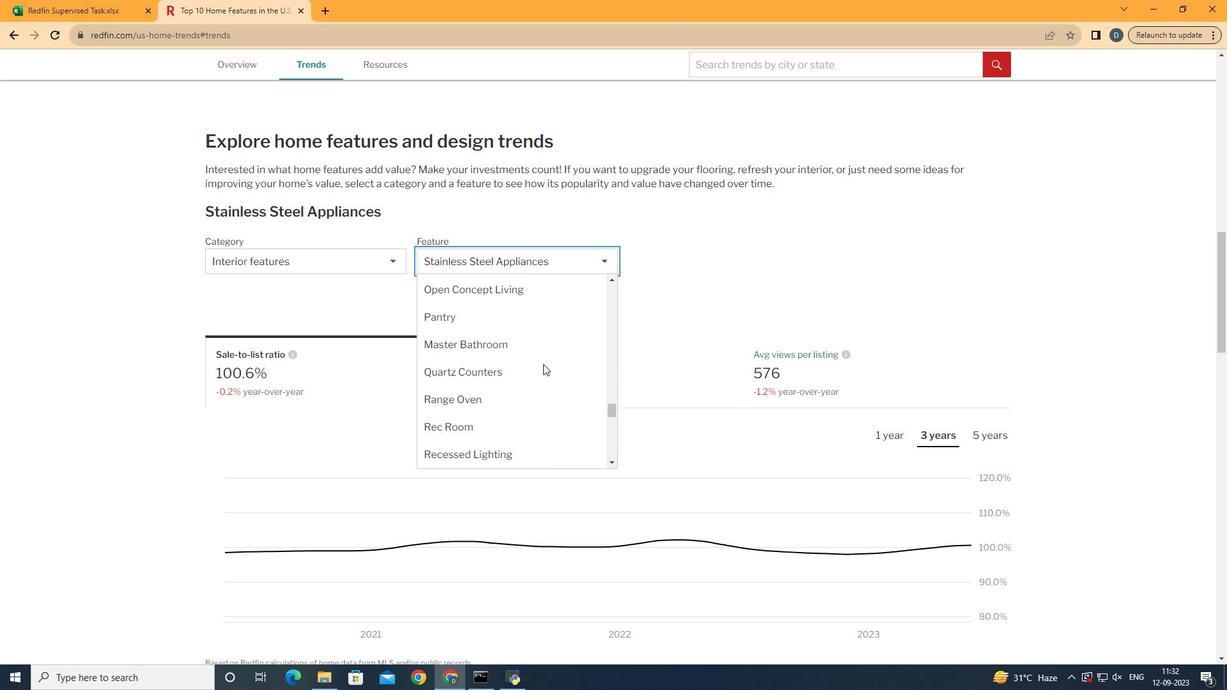 
Action: Mouse scrolled (592, 368) with delta (0, 0)
Screenshot: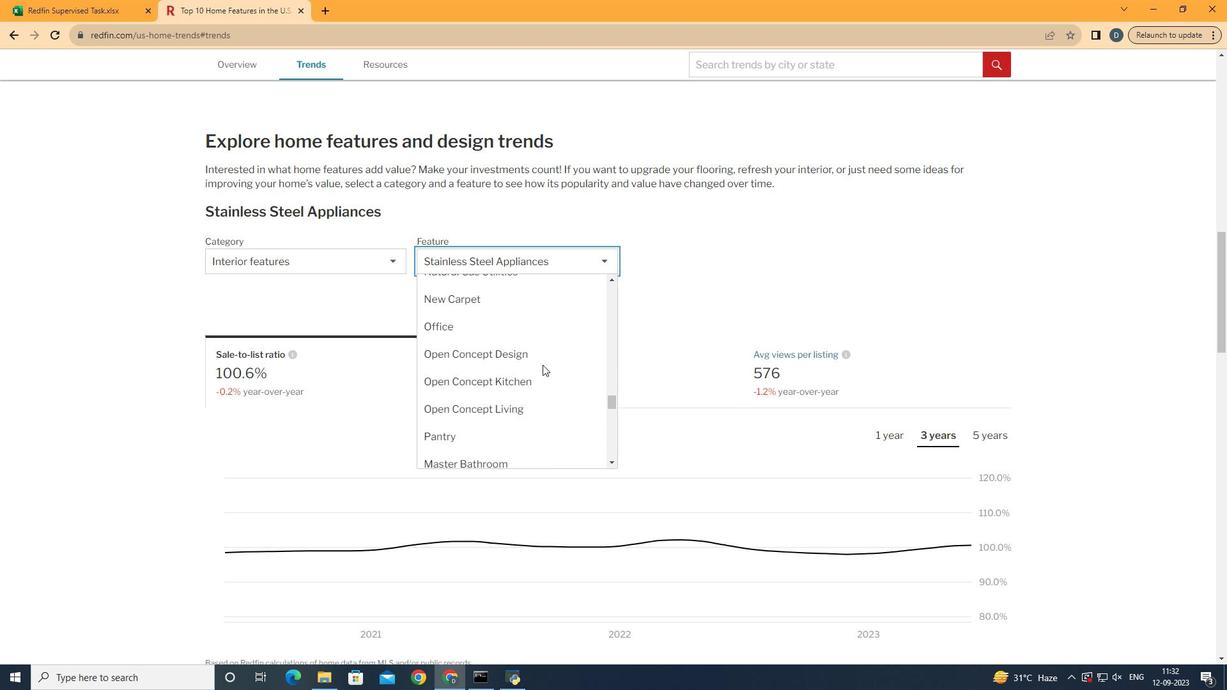 
Action: Mouse scrolled (592, 368) with delta (0, 0)
Screenshot: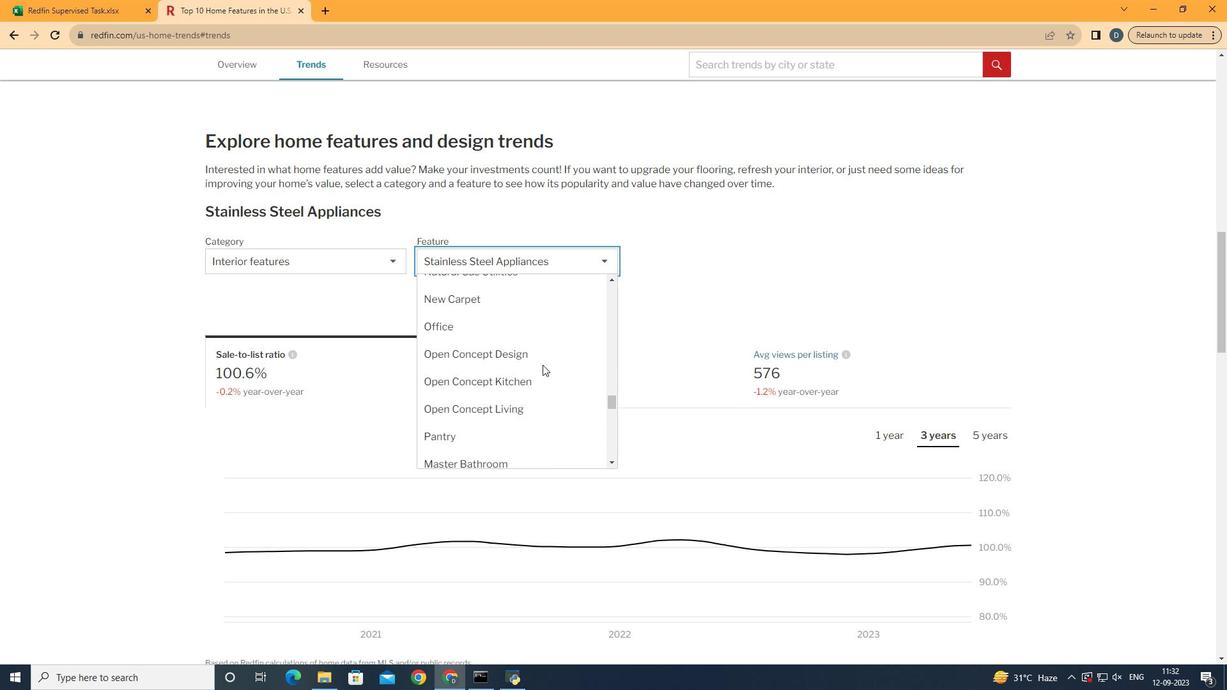 
Action: Mouse moved to (592, 367)
Screenshot: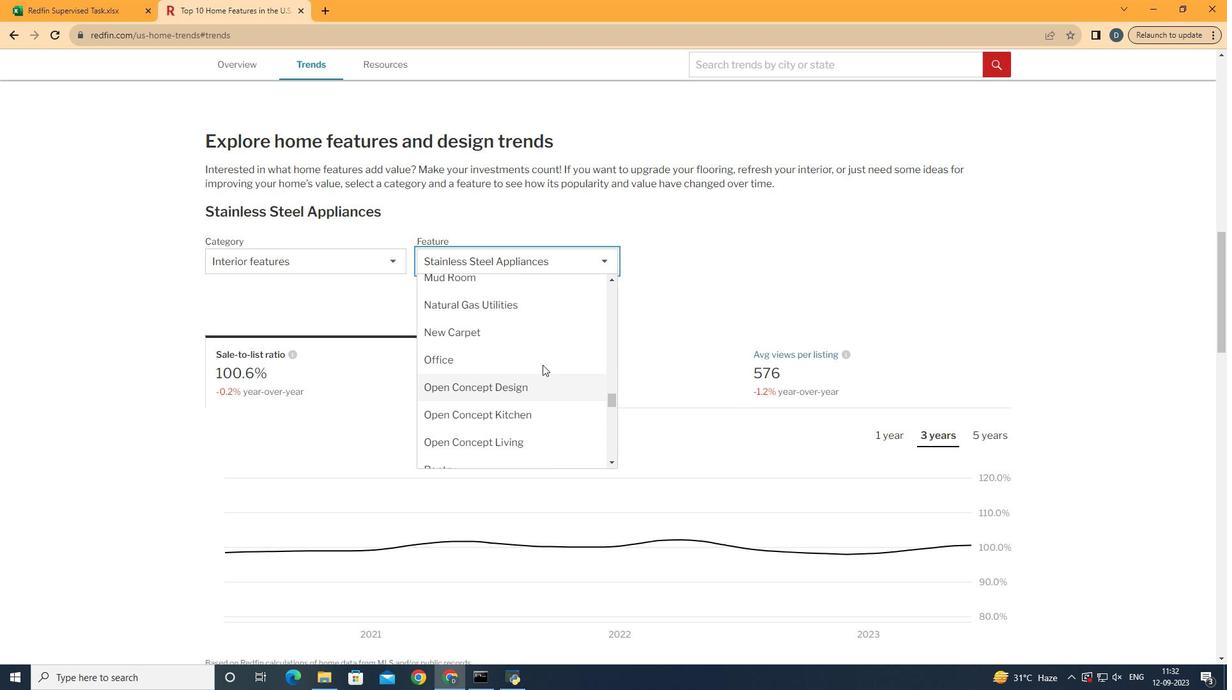 
Action: Mouse scrolled (592, 368) with delta (0, 0)
Screenshot: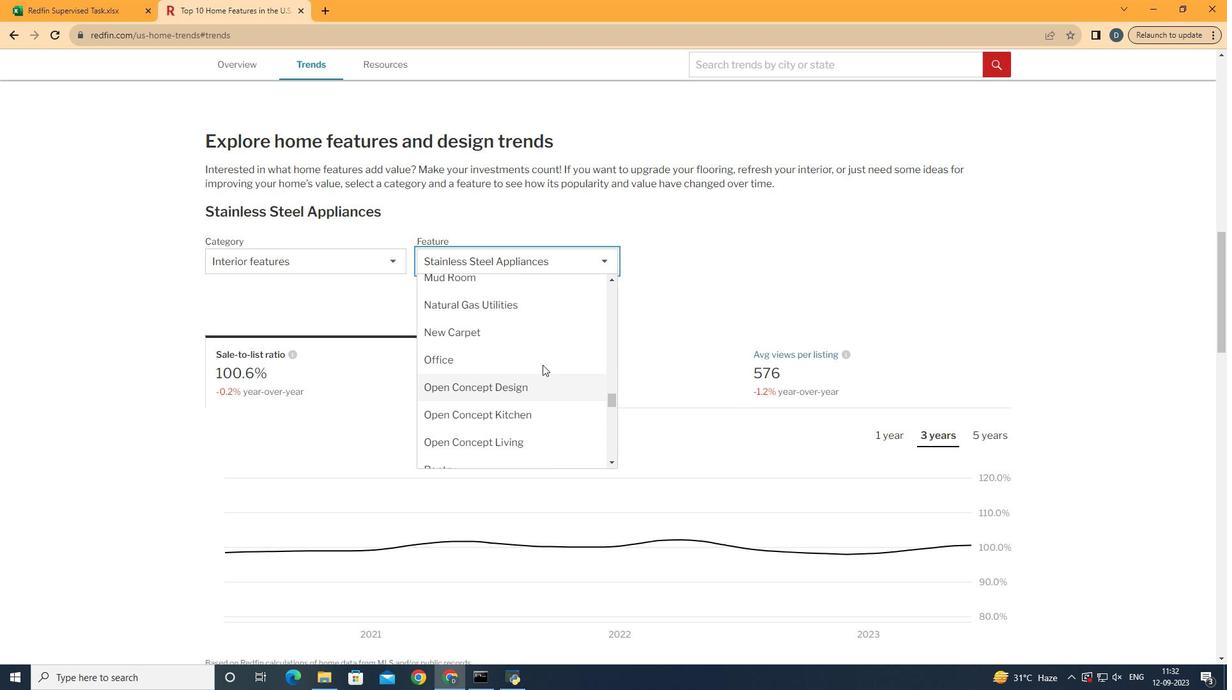 
Action: Mouse scrolled (592, 368) with delta (0, 0)
Screenshot: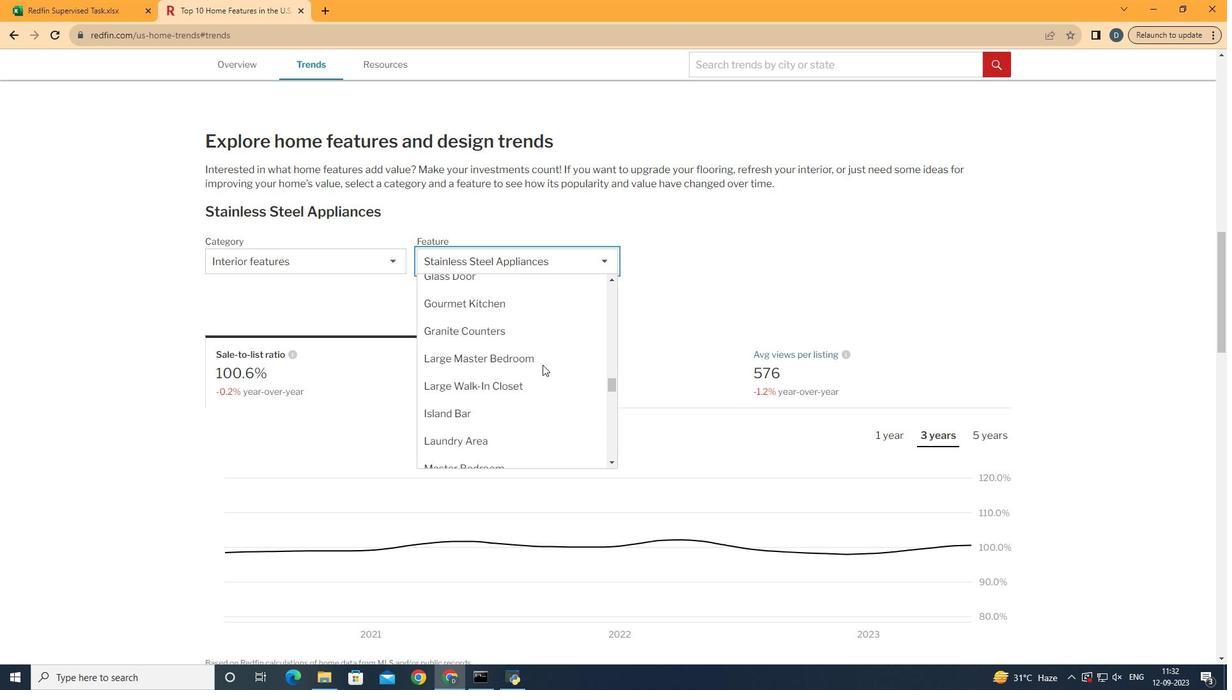 
Action: Mouse scrolled (592, 368) with delta (0, 0)
Screenshot: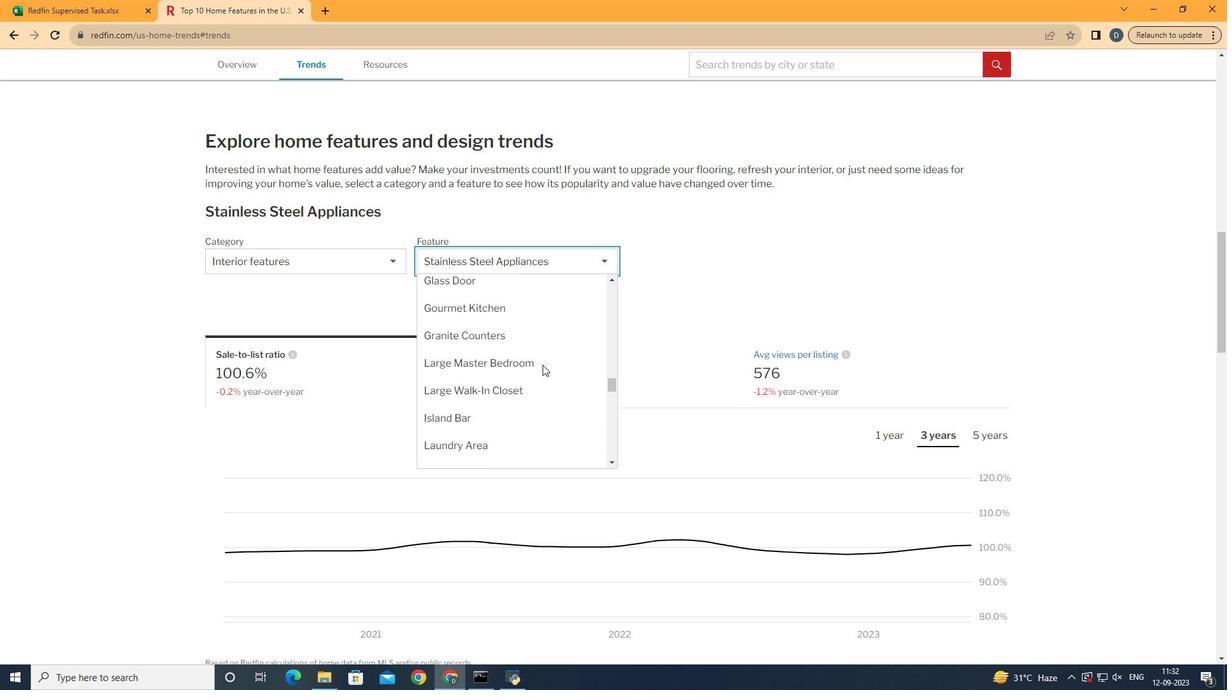 
Action: Mouse moved to (592, 368)
Screenshot: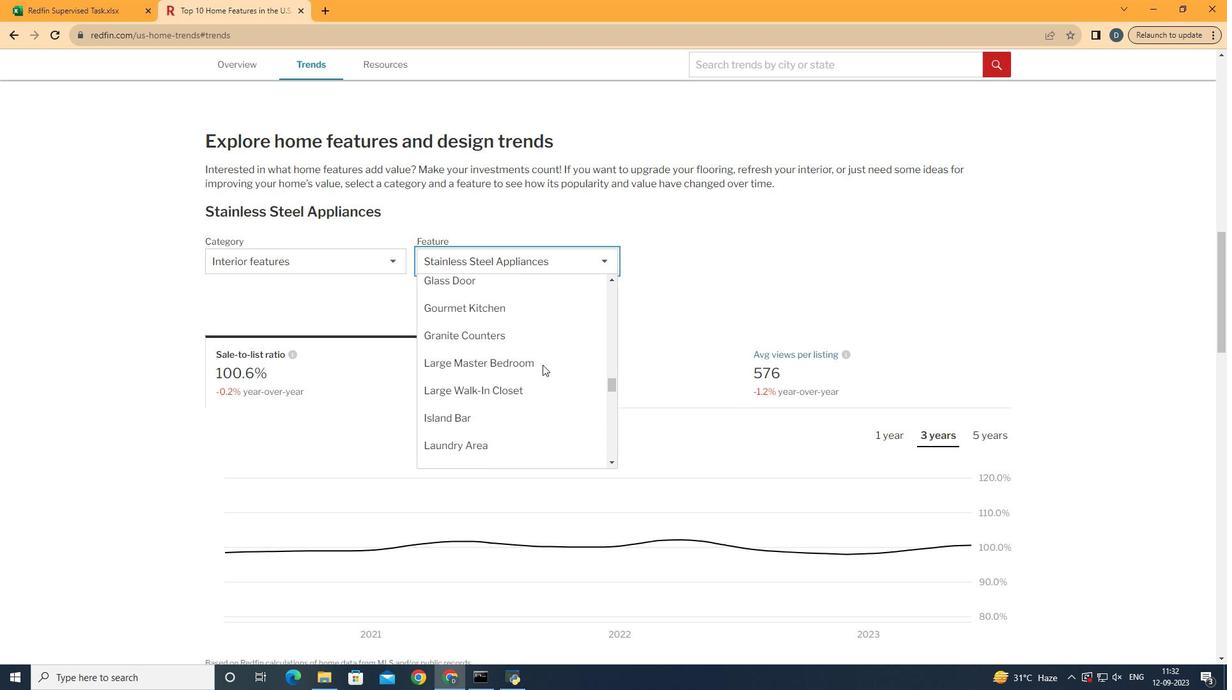 
Action: Mouse scrolled (592, 368) with delta (0, 0)
Screenshot: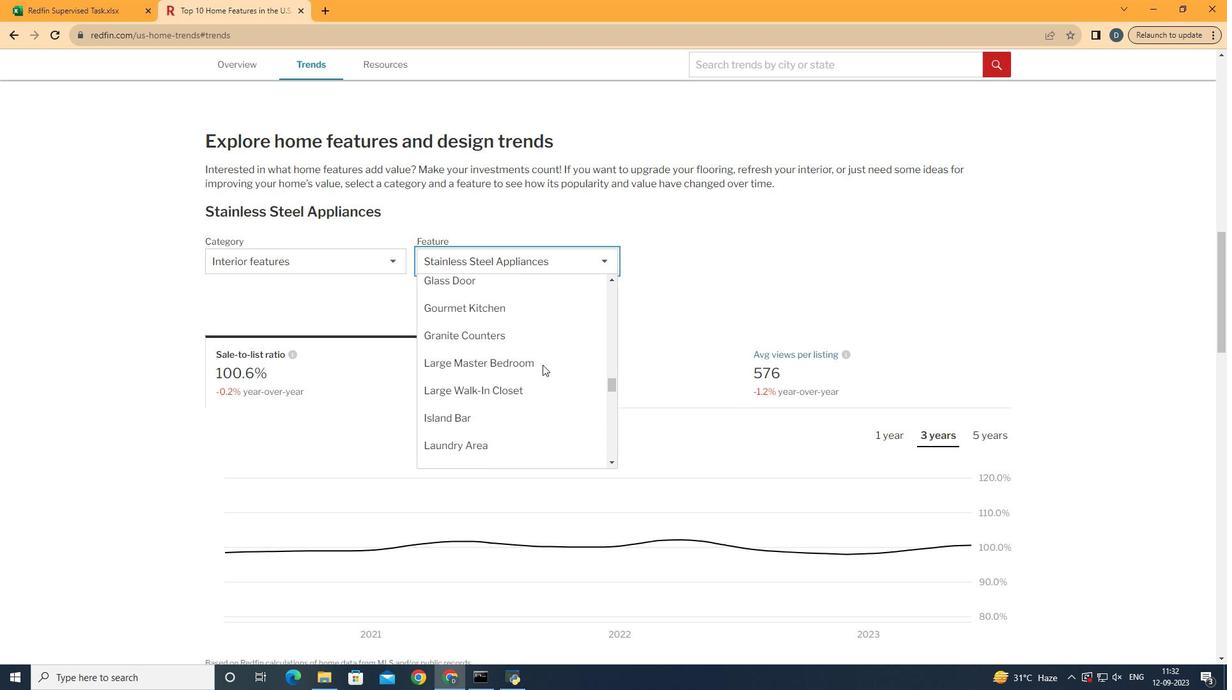 
Action: Mouse scrolled (592, 368) with delta (0, 0)
Screenshot: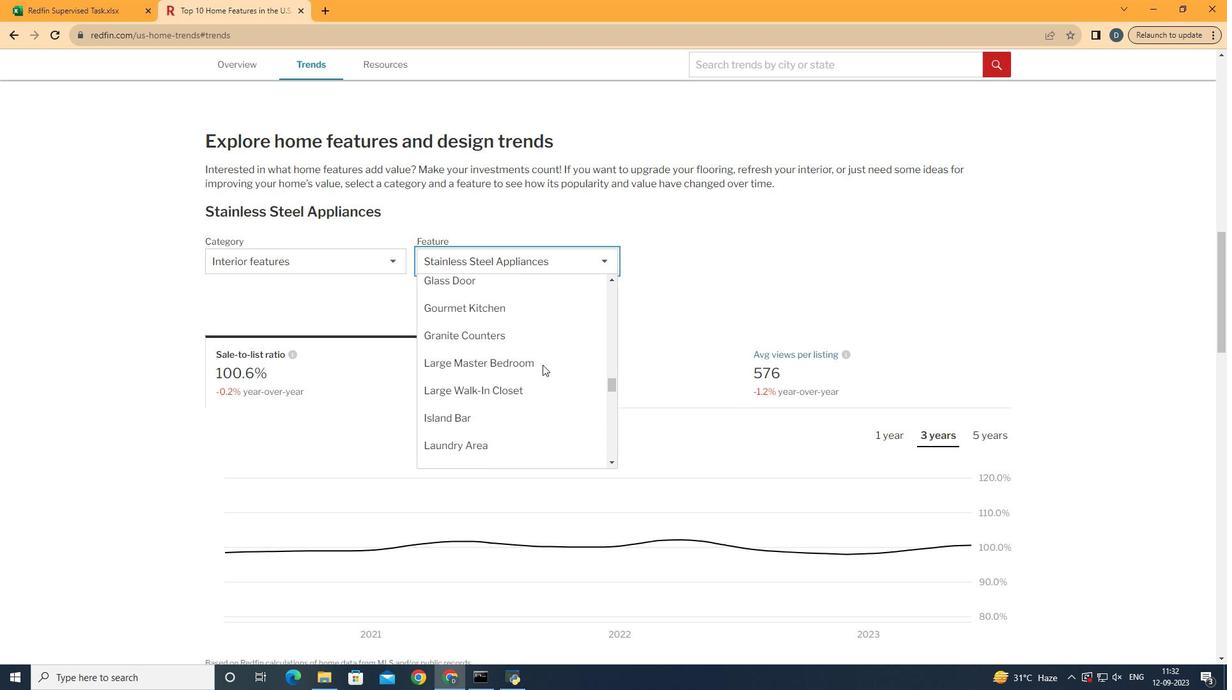 
Action: Mouse scrolled (592, 368) with delta (0, 0)
Screenshot: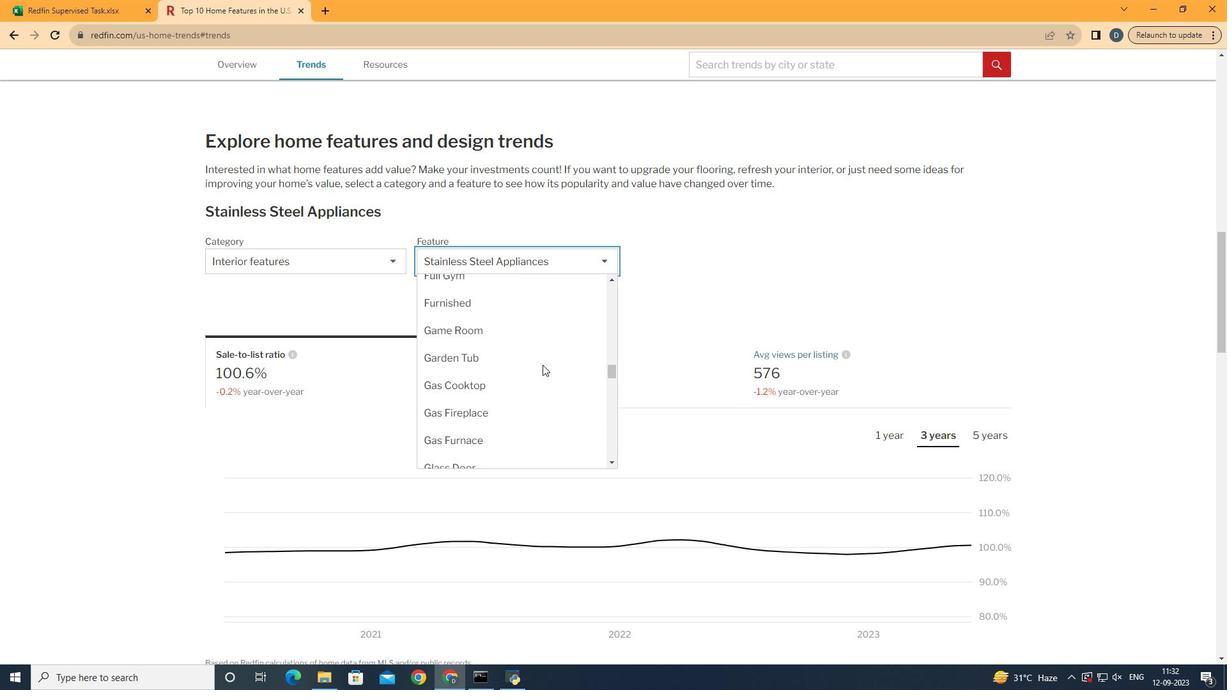 
Action: Mouse scrolled (592, 368) with delta (0, 0)
Screenshot: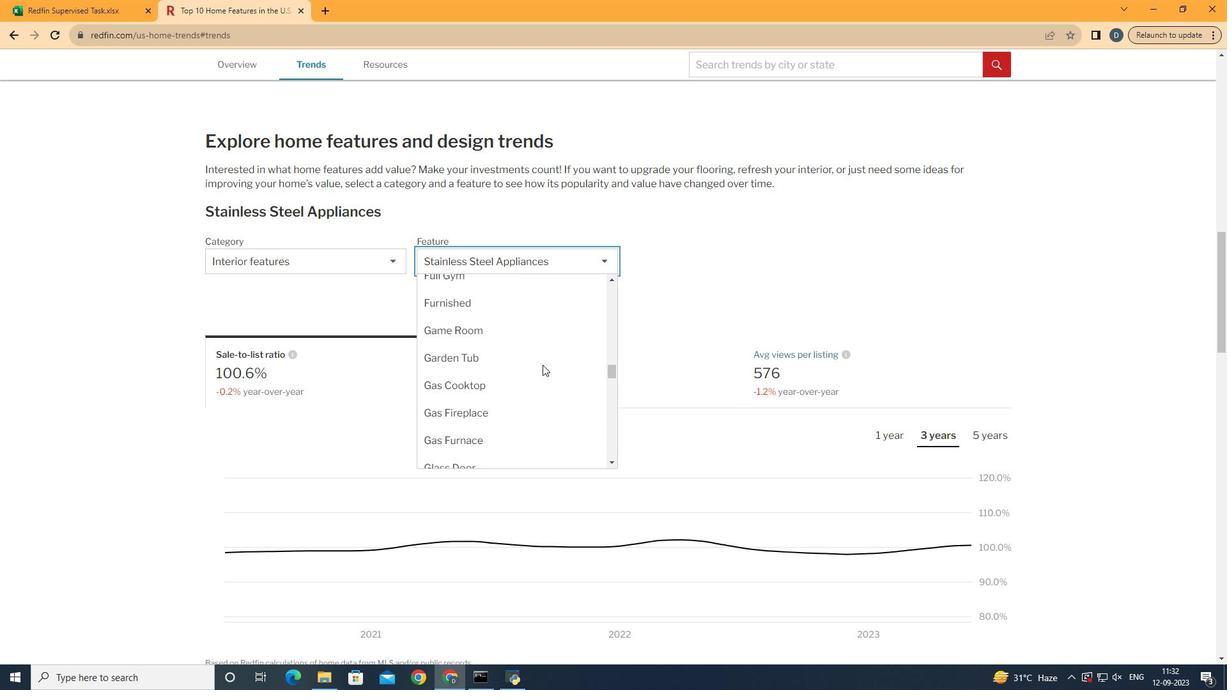 
Action: Mouse scrolled (592, 368) with delta (0, 0)
Screenshot: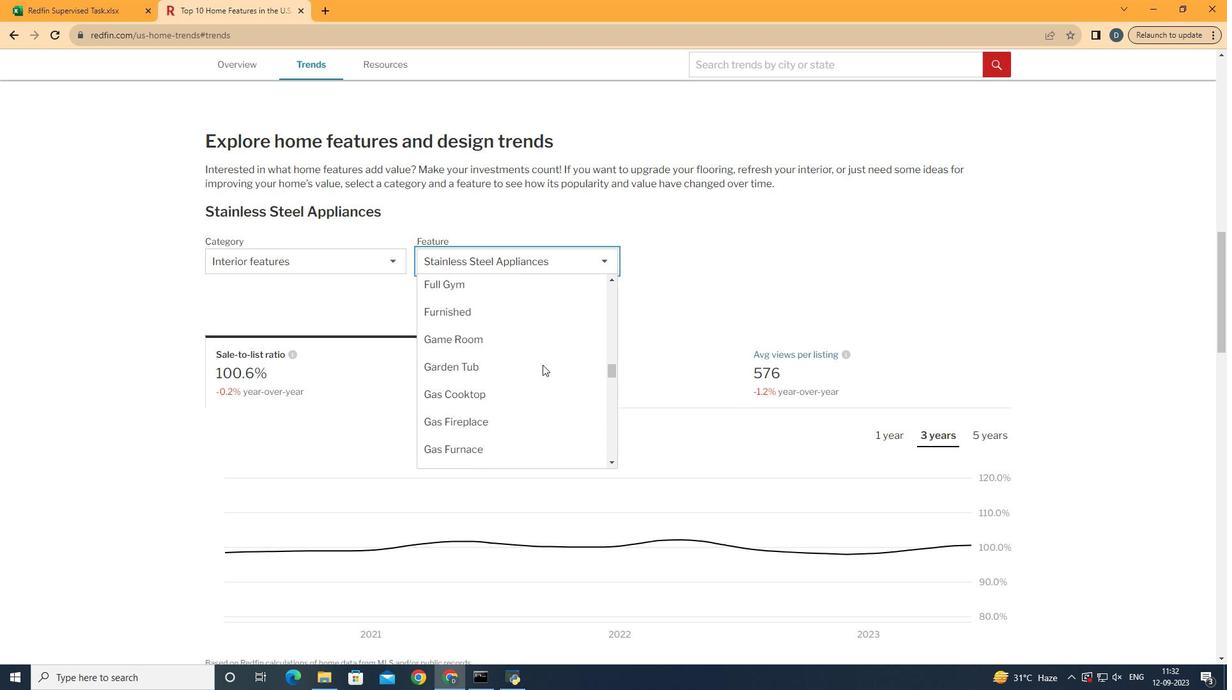 
Action: Mouse scrolled (592, 368) with delta (0, 0)
Screenshot: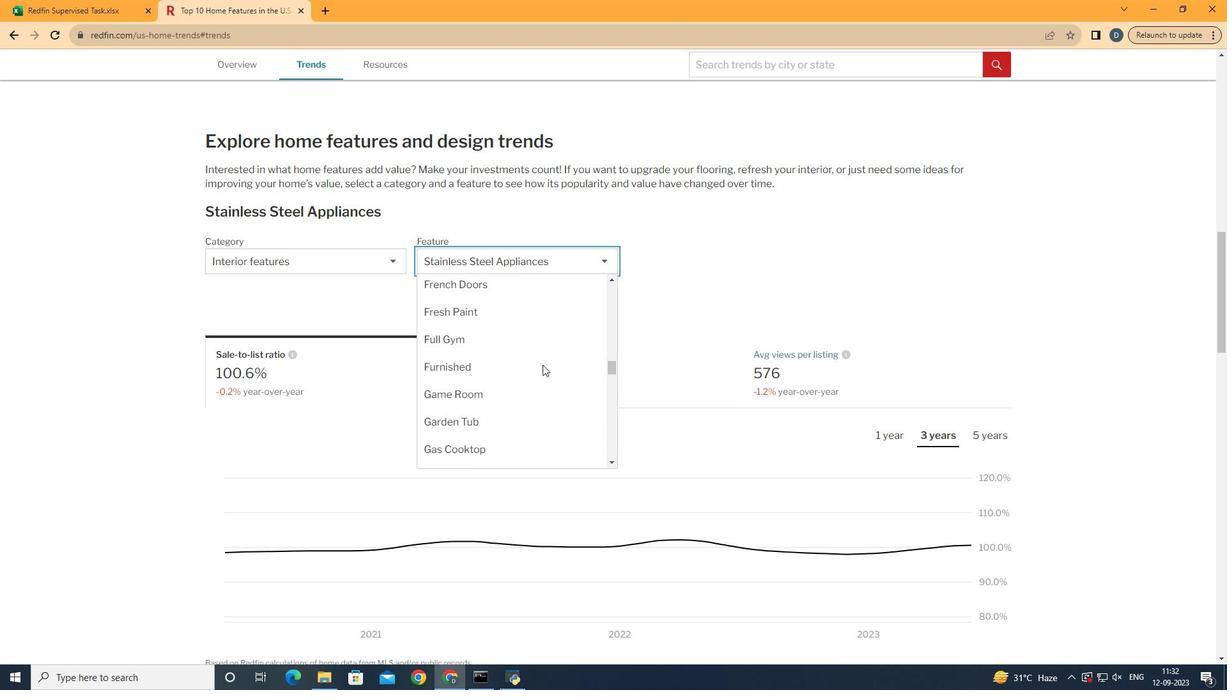 
Action: Mouse moved to (605, 366)
Screenshot: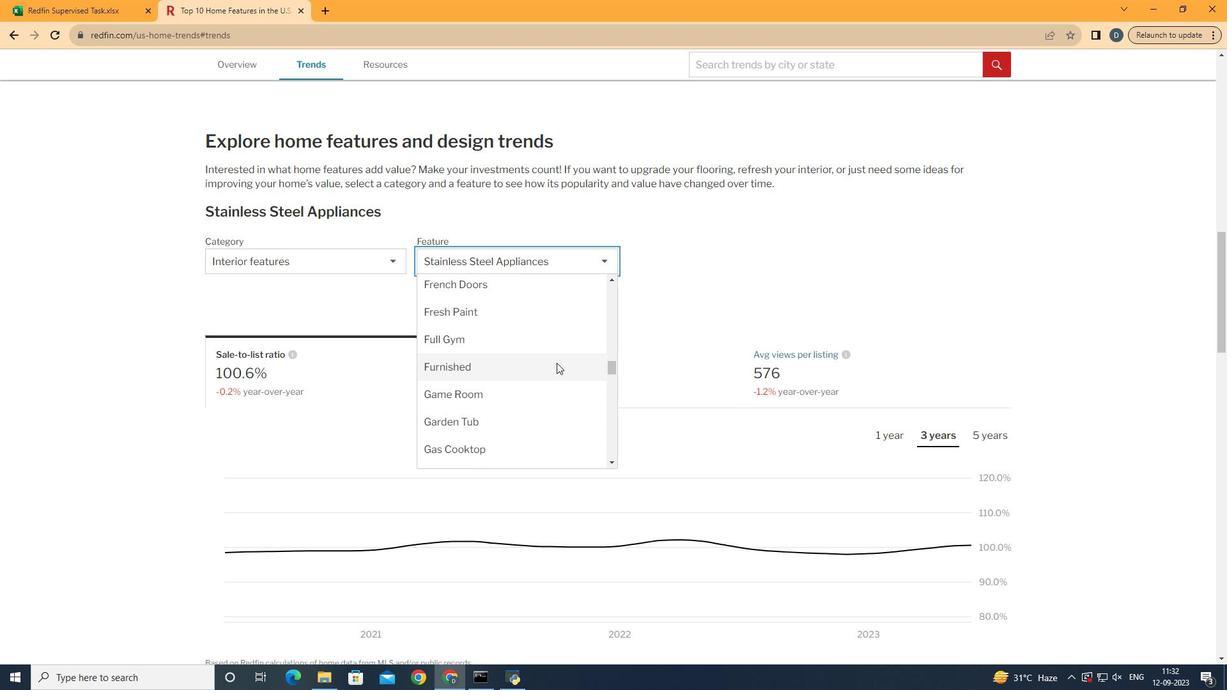 
Action: Mouse pressed left at (605, 366)
Screenshot: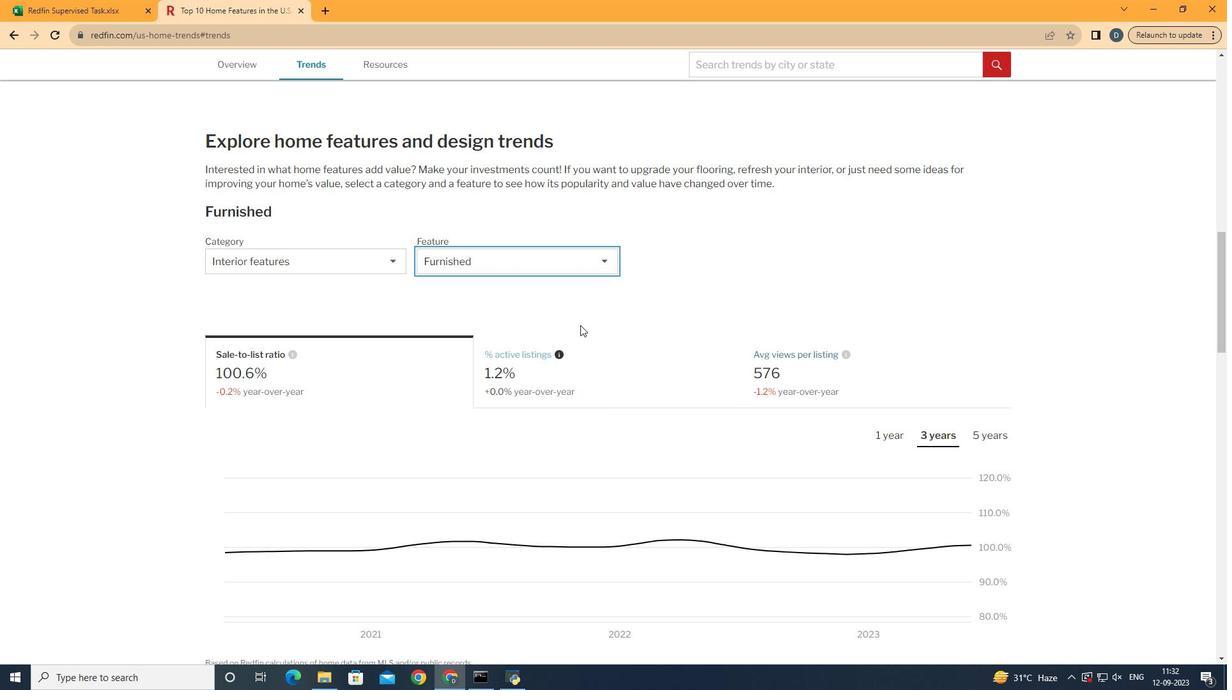 
Action: Mouse moved to (908, 376)
Screenshot: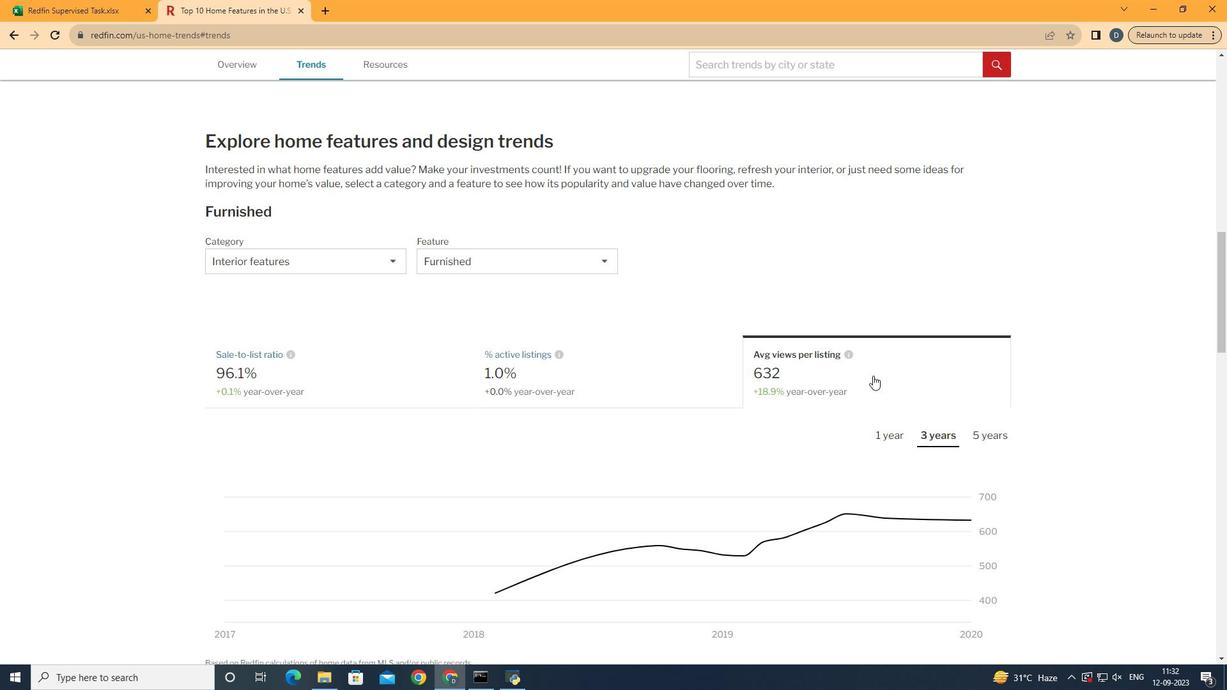 
Action: Mouse pressed left at (908, 376)
Screenshot: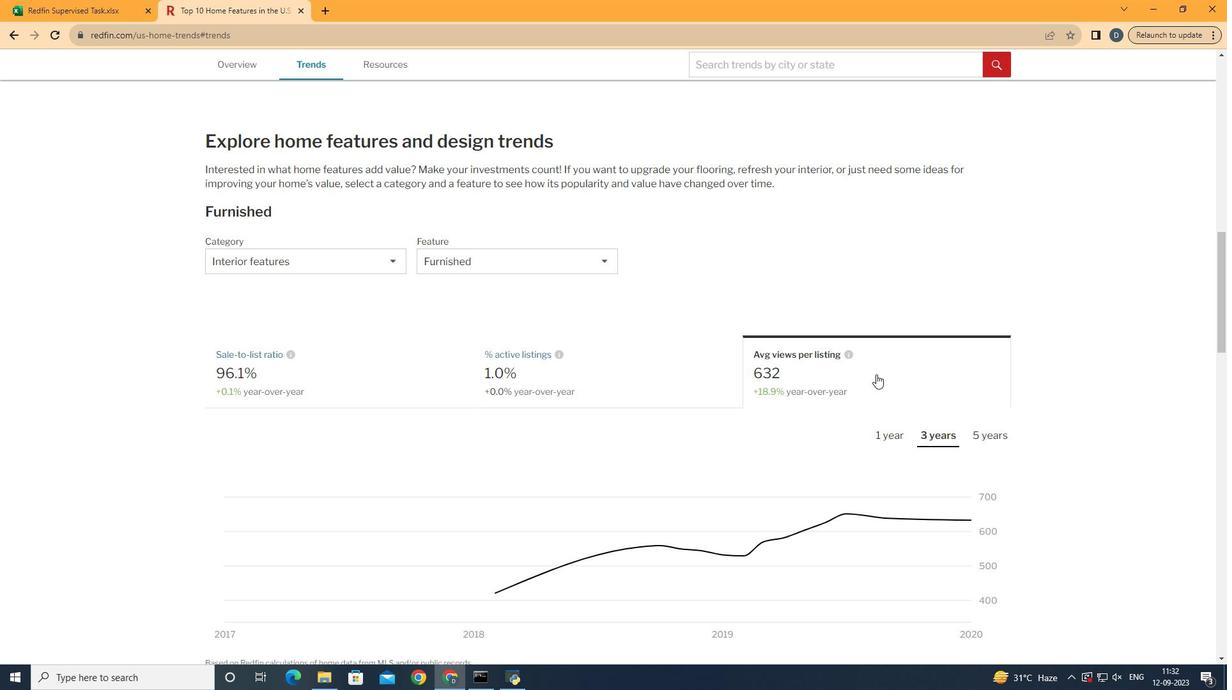 
Action: Mouse moved to (911, 375)
Screenshot: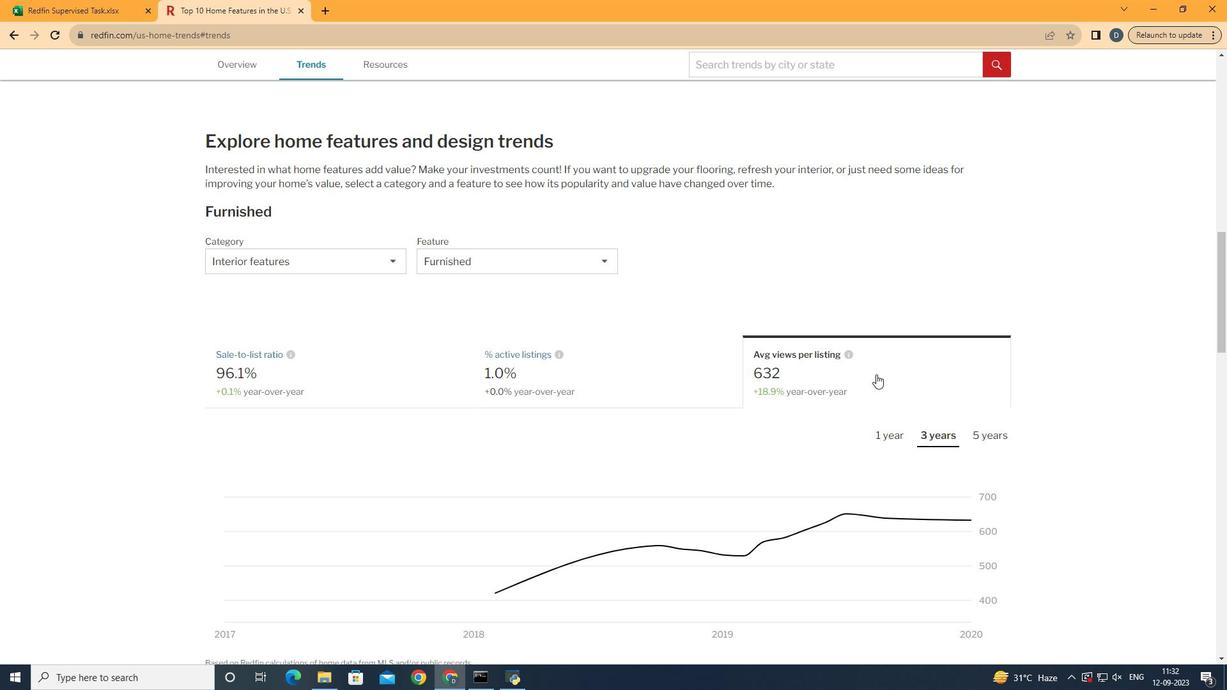 
Action: Mouse scrolled (911, 374) with delta (0, 0)
Screenshot: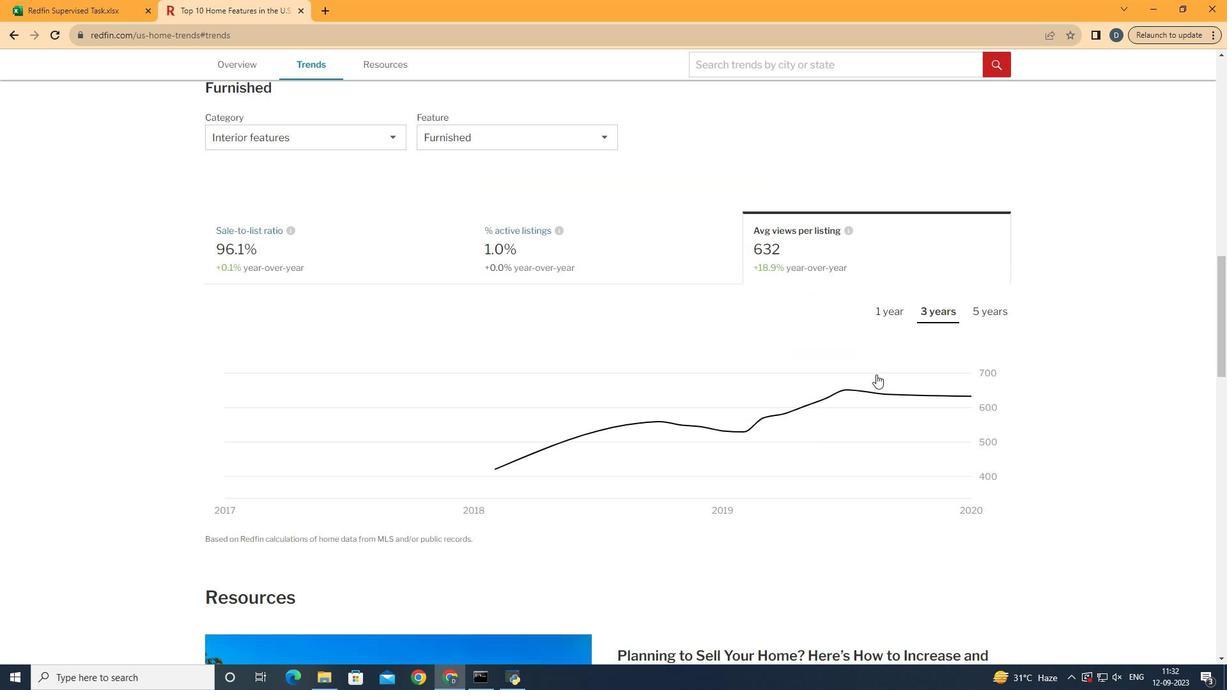 
Action: Mouse scrolled (911, 374) with delta (0, 0)
Screenshot: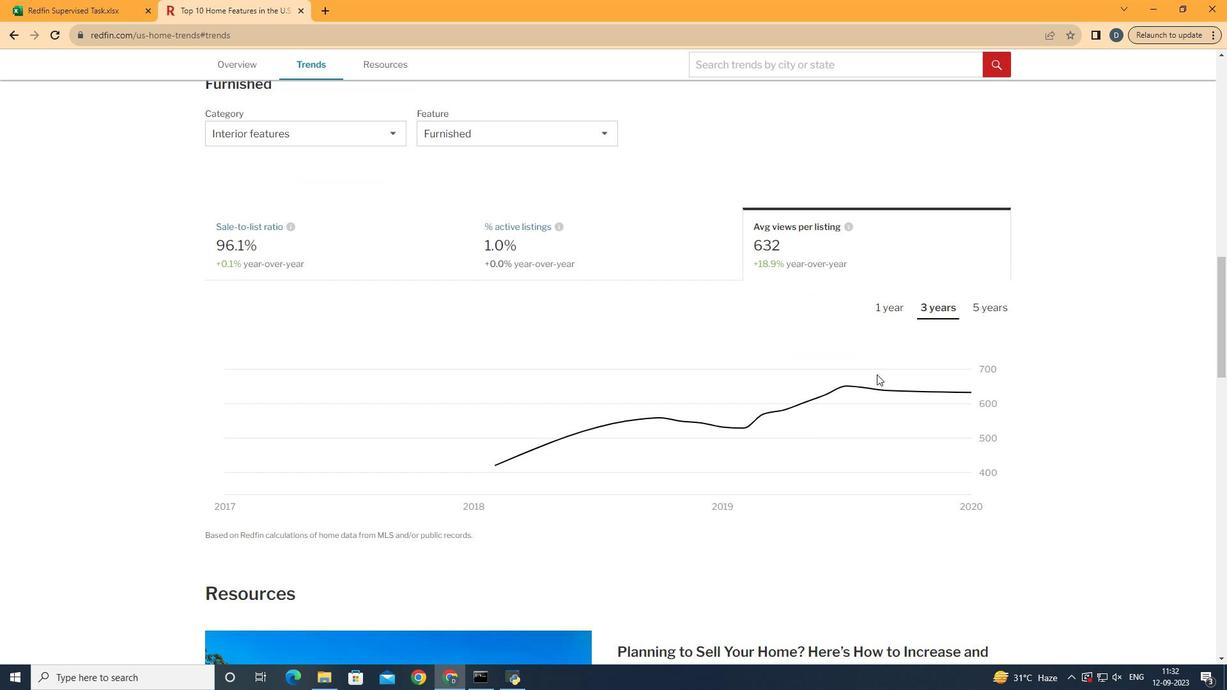 
Action: Mouse moved to (915, 326)
Screenshot: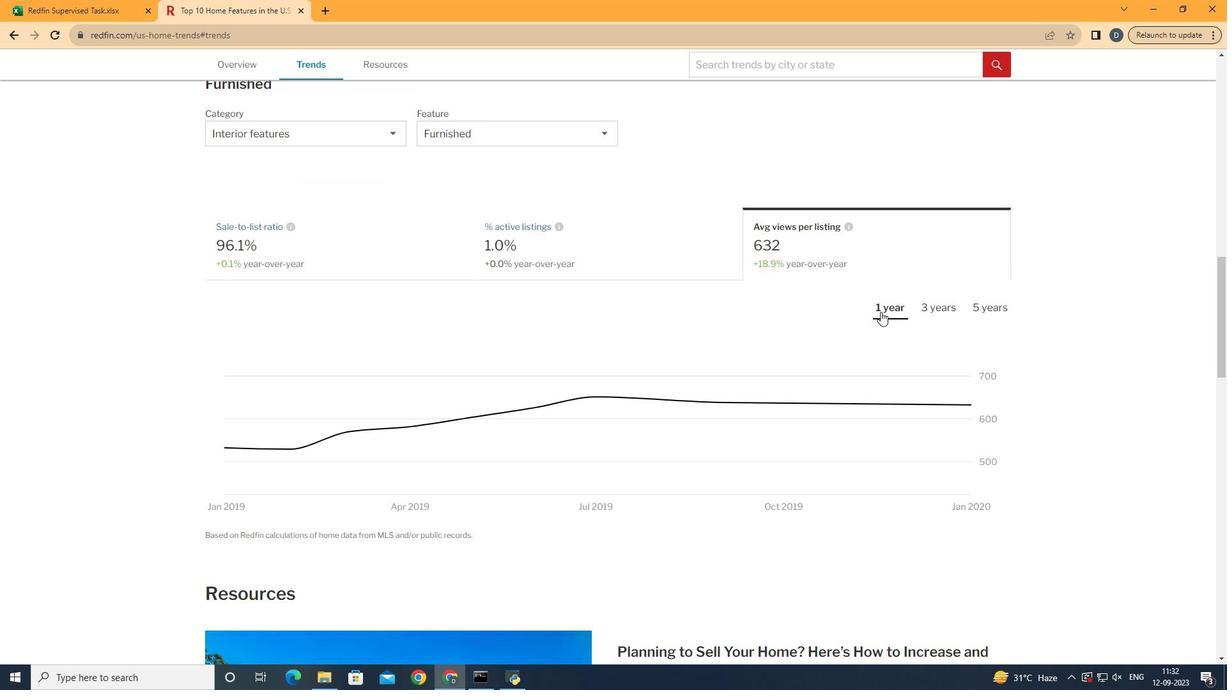 
Action: Mouse pressed left at (915, 326)
Screenshot: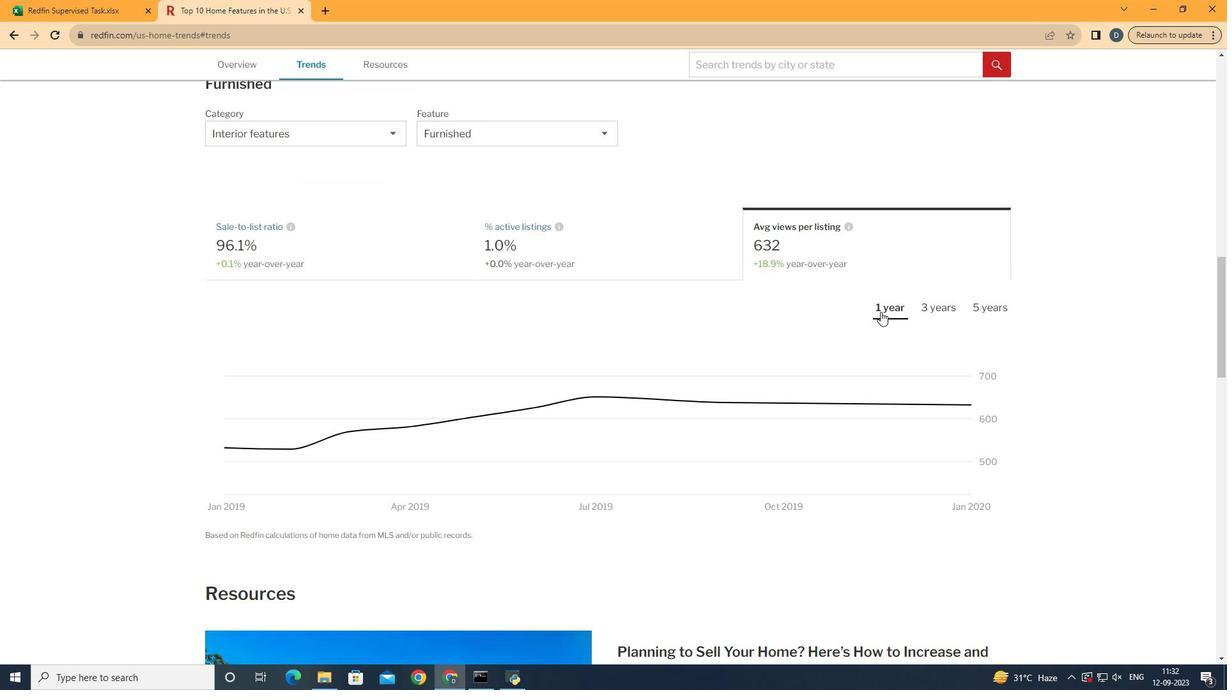 
Action: Mouse moved to (965, 413)
Screenshot: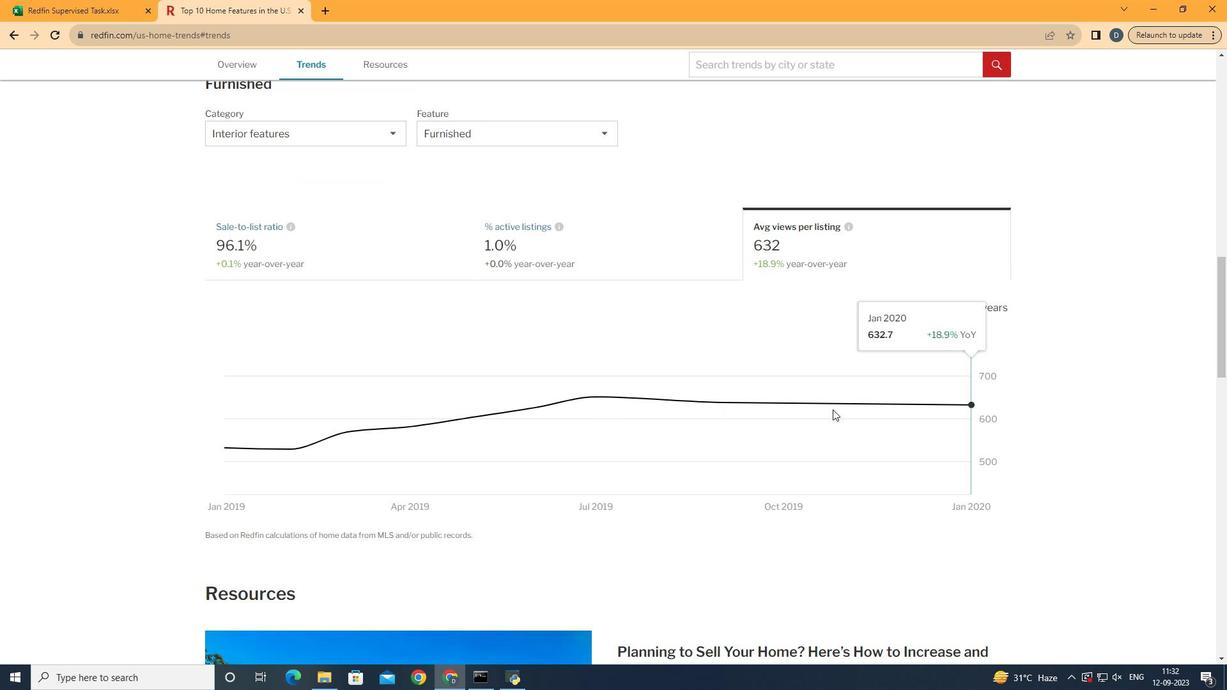 
